 Task: For heading Arial Rounded MT Bold with Underline.  font size for heading26,  'Change the font style of data to'Browallia New.  and font size to 18,  Change the alignment of both headline & data to Align middle & Align Text left.  In the sheet  DashboardFinAuditbook
Action: Mouse moved to (81, 132)
Screenshot: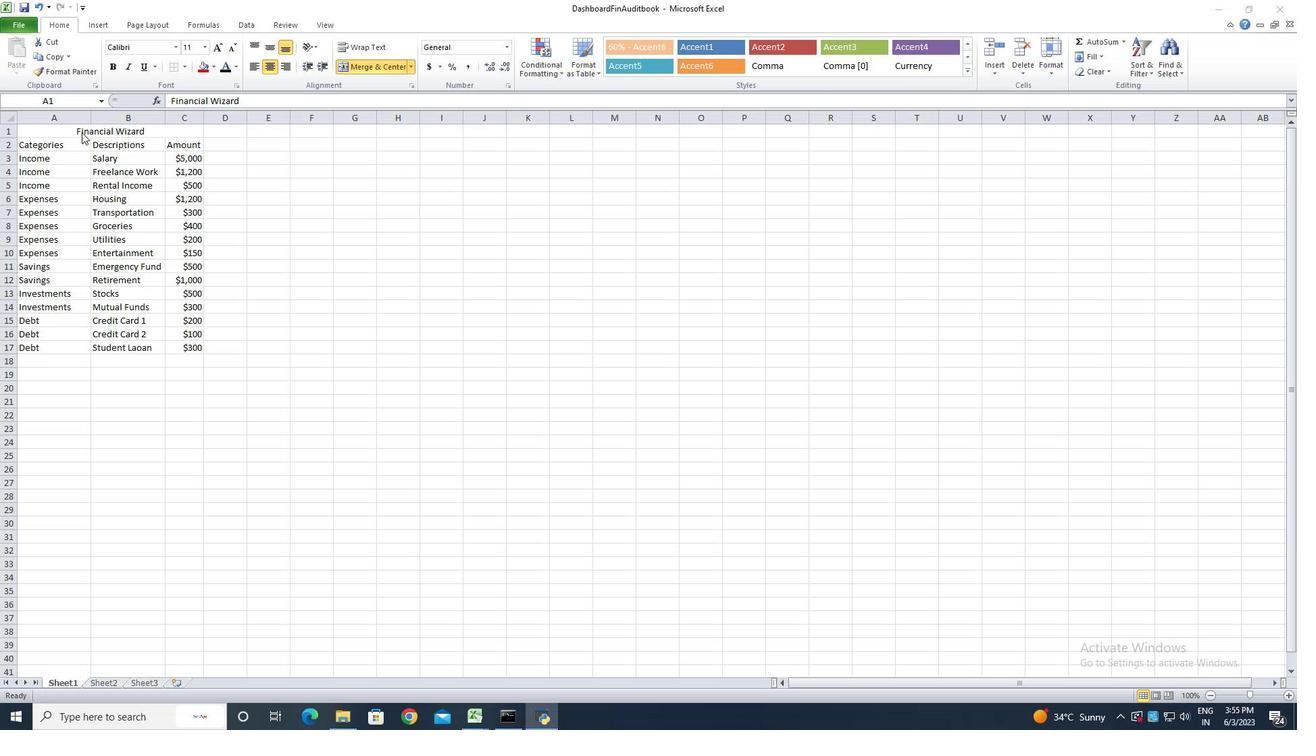 
Action: Mouse pressed left at (81, 132)
Screenshot: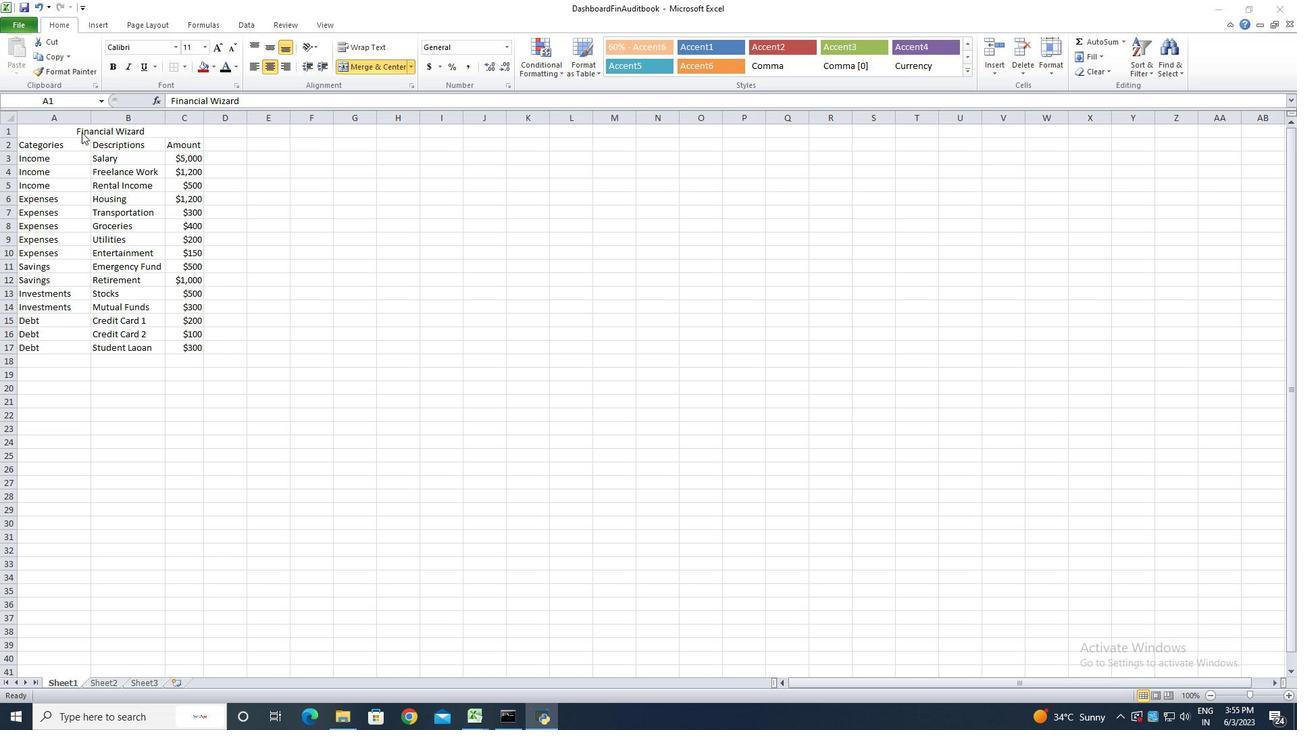 
Action: Mouse moved to (177, 47)
Screenshot: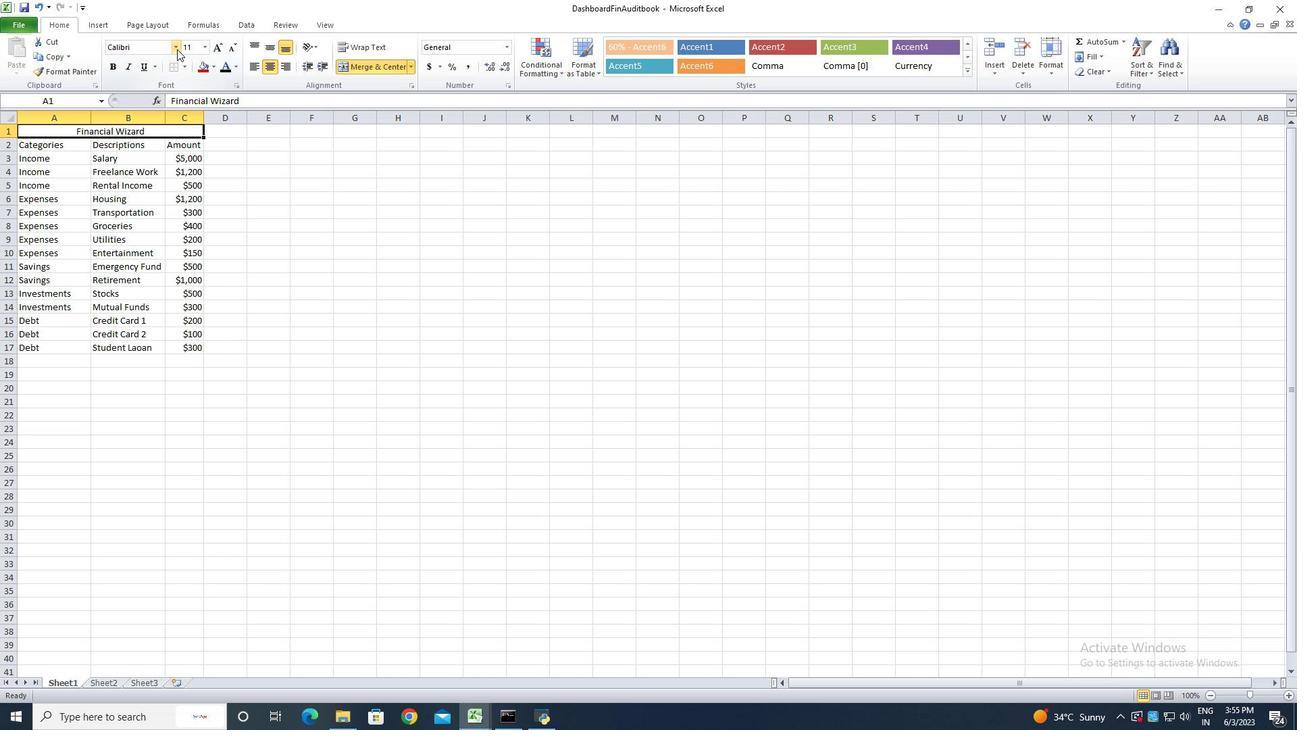 
Action: Mouse pressed left at (177, 47)
Screenshot: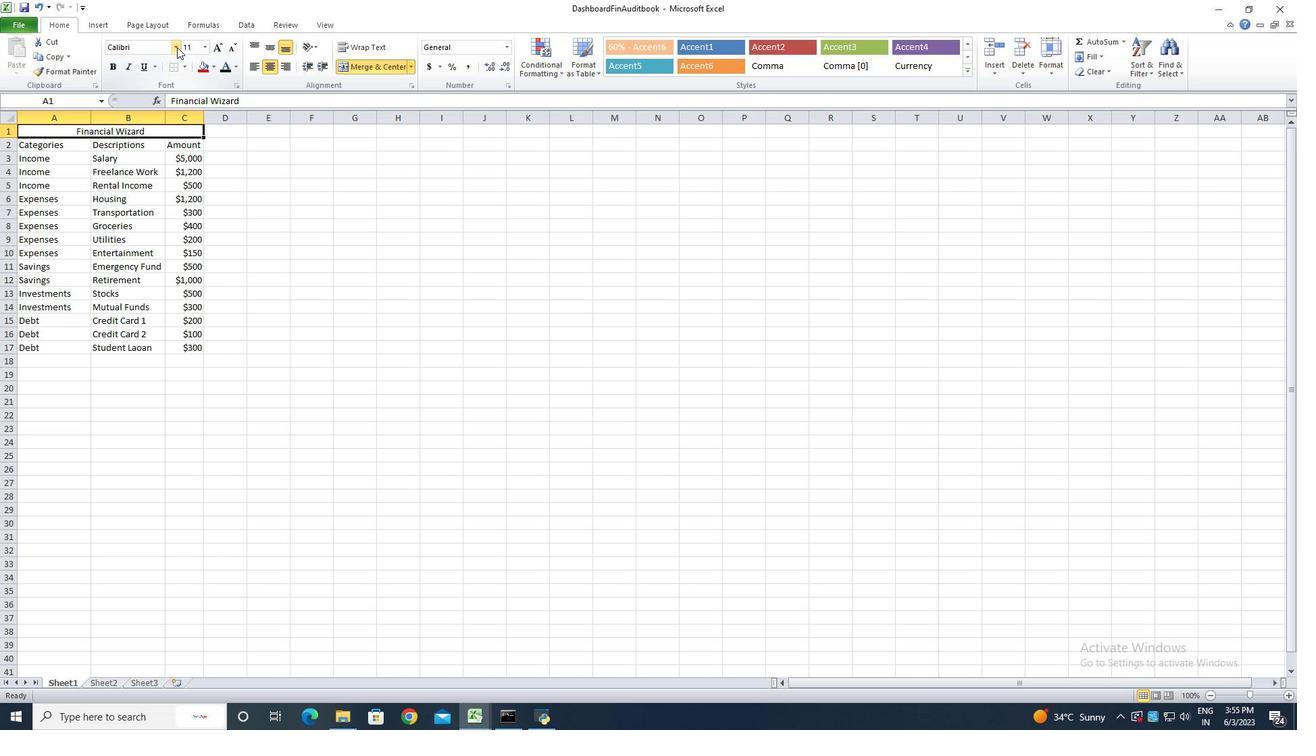 
Action: Mouse moved to (181, 203)
Screenshot: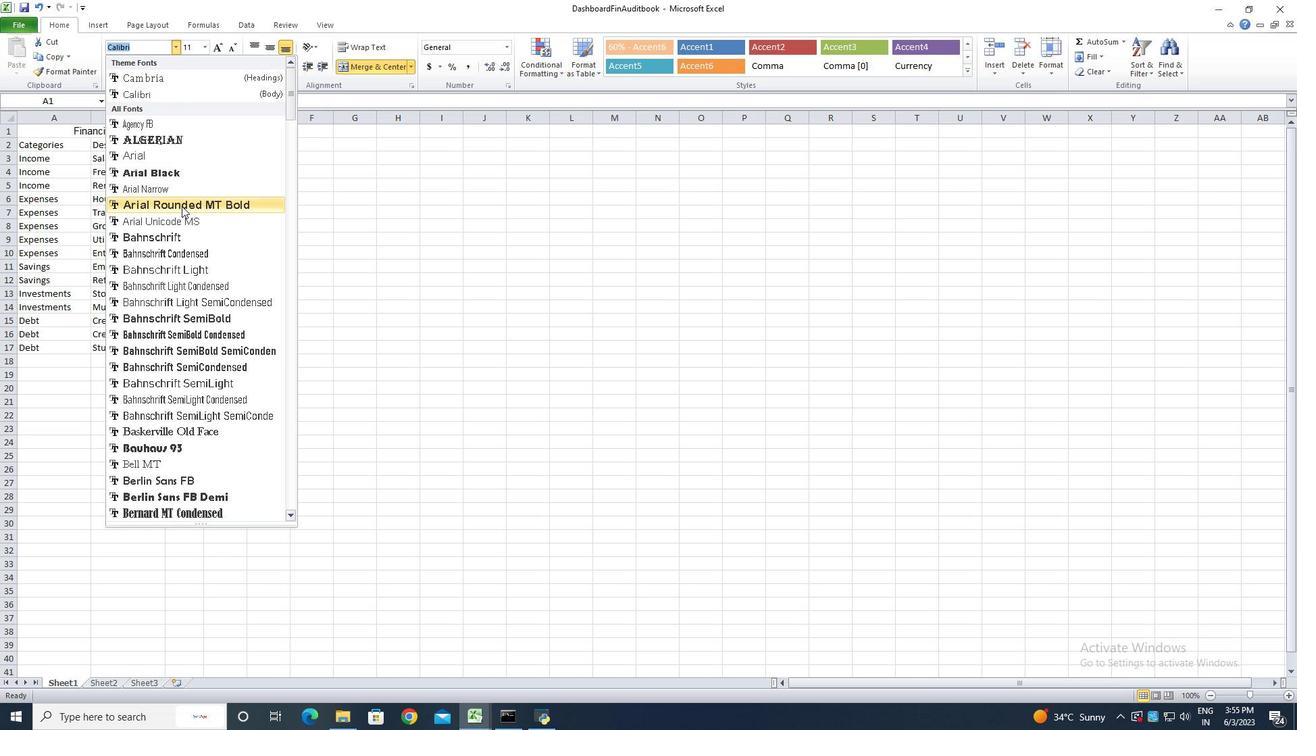 
Action: Mouse pressed left at (181, 203)
Screenshot: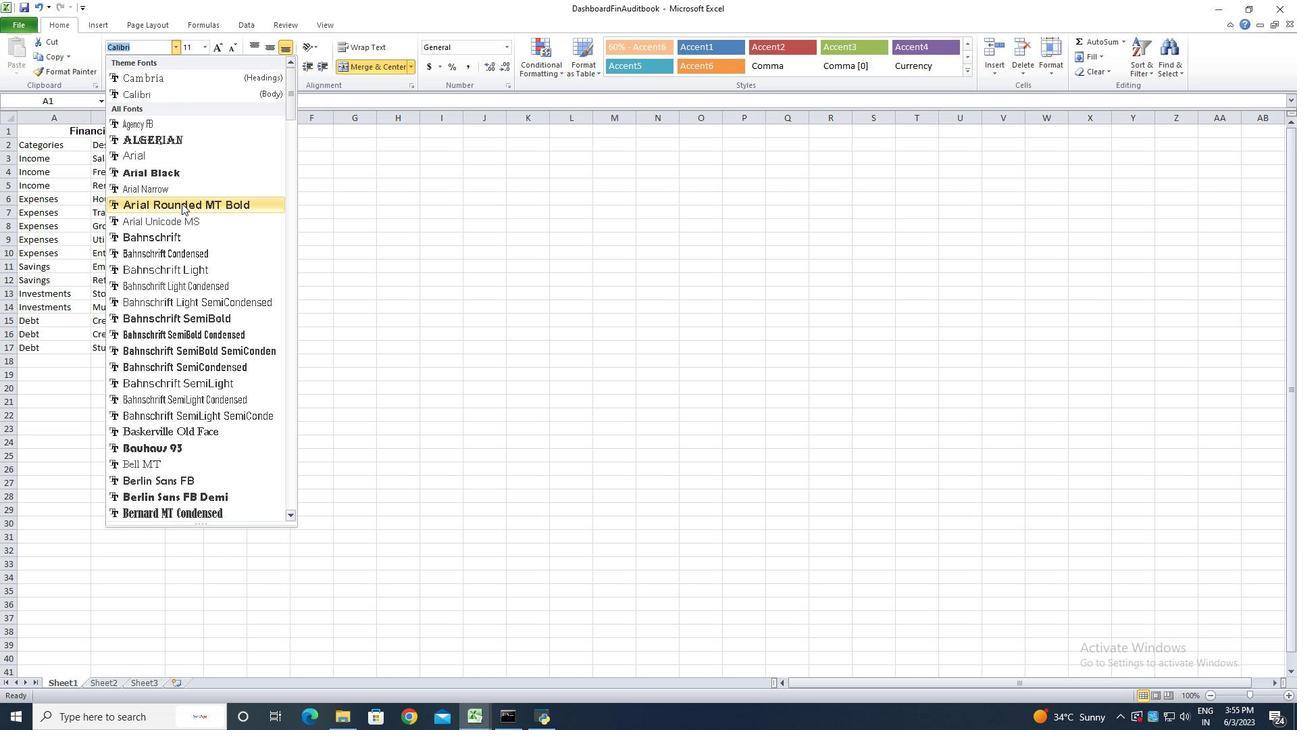 
Action: Mouse moved to (220, 45)
Screenshot: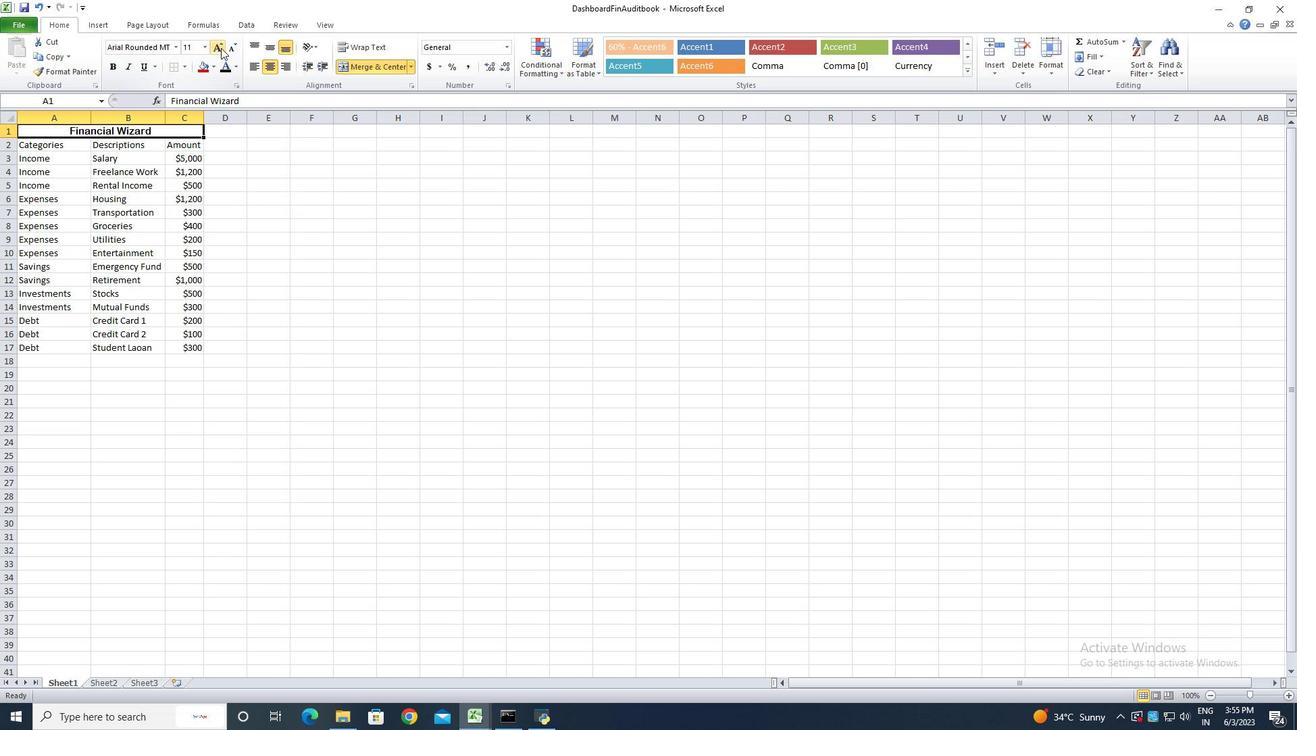
Action: Mouse pressed left at (220, 45)
Screenshot: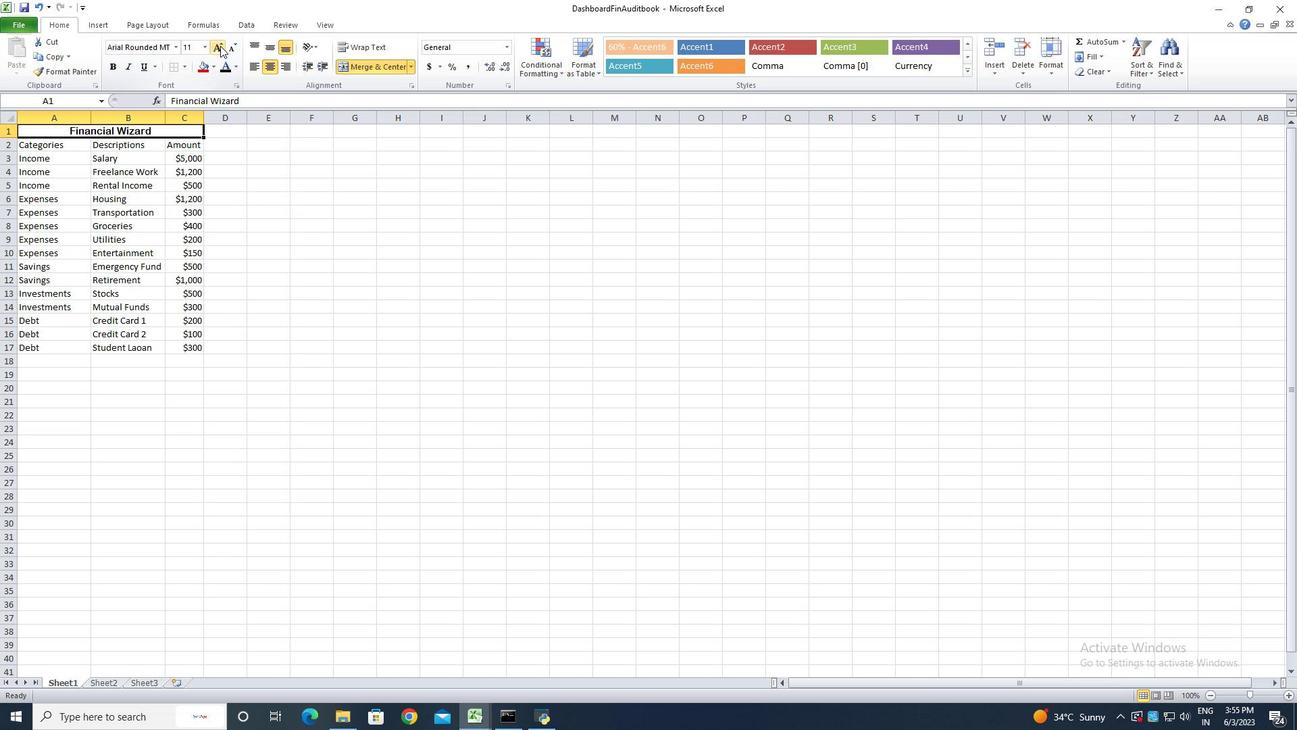 
Action: Mouse pressed left at (220, 45)
Screenshot: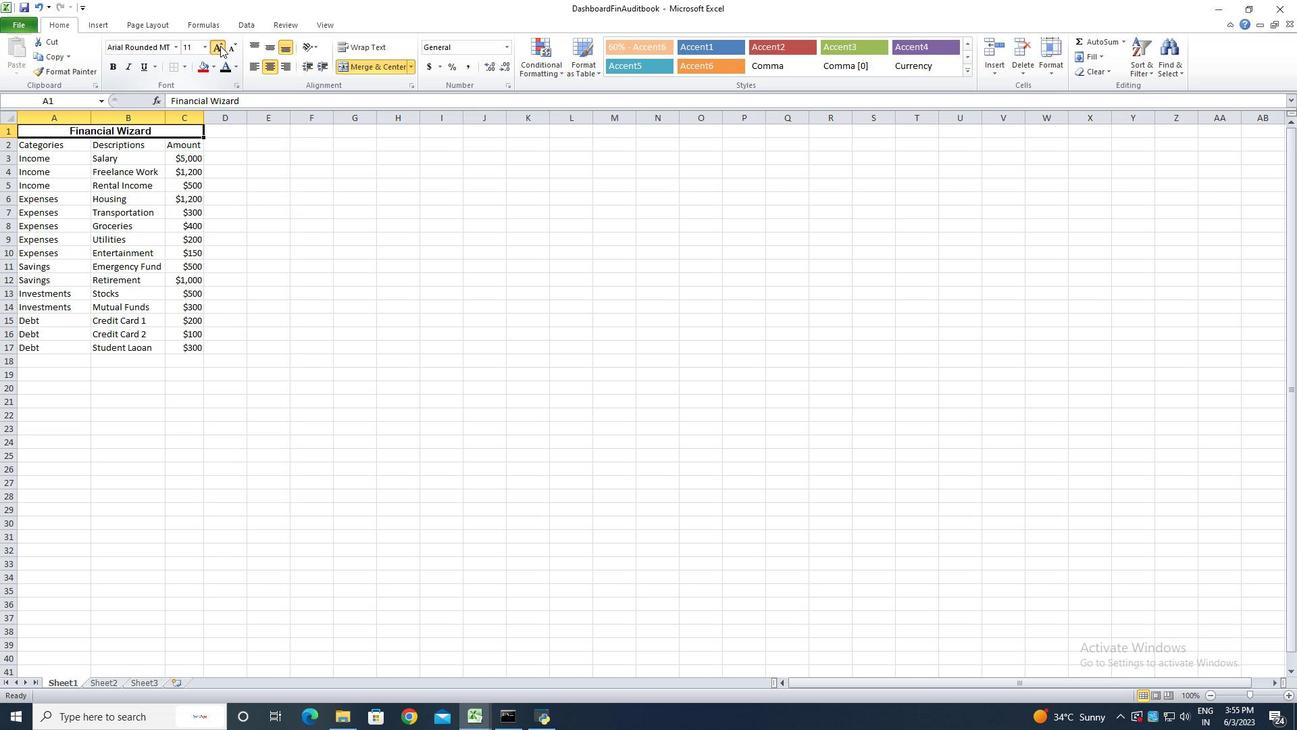 
Action: Mouse pressed left at (220, 45)
Screenshot: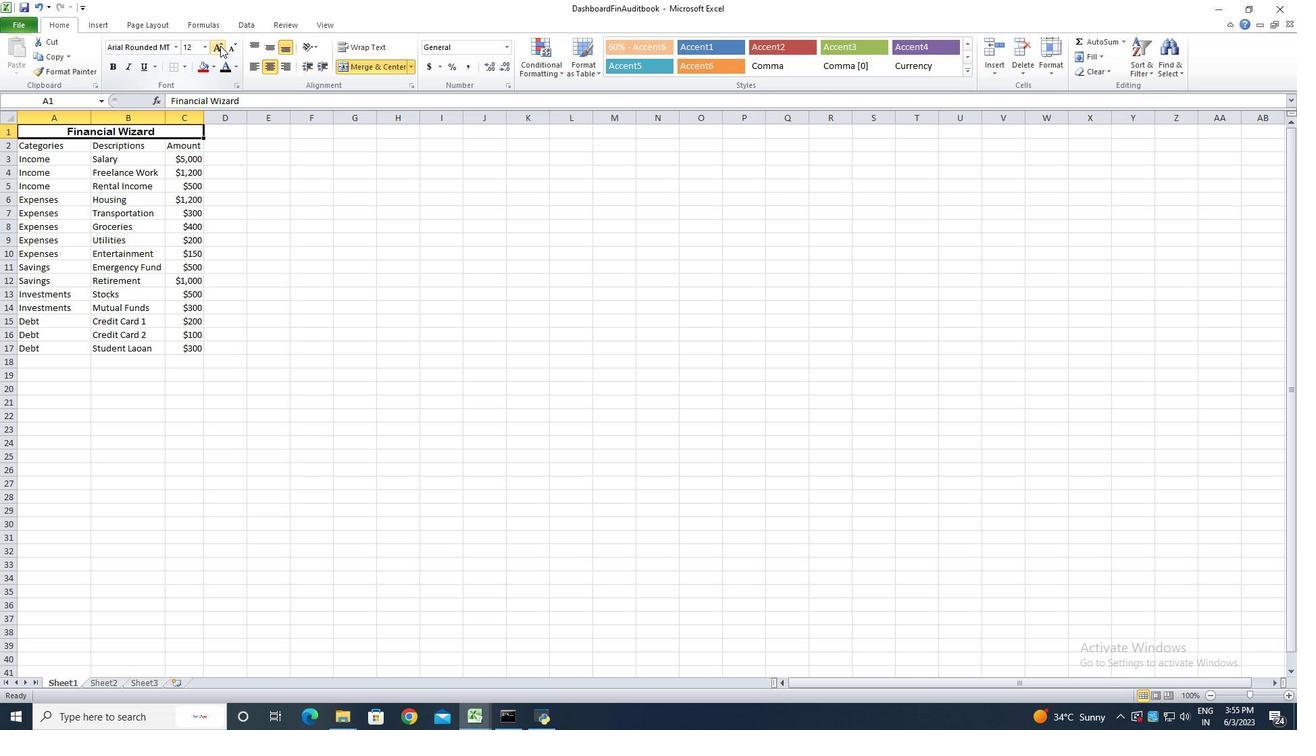 
Action: Mouse pressed left at (220, 45)
Screenshot: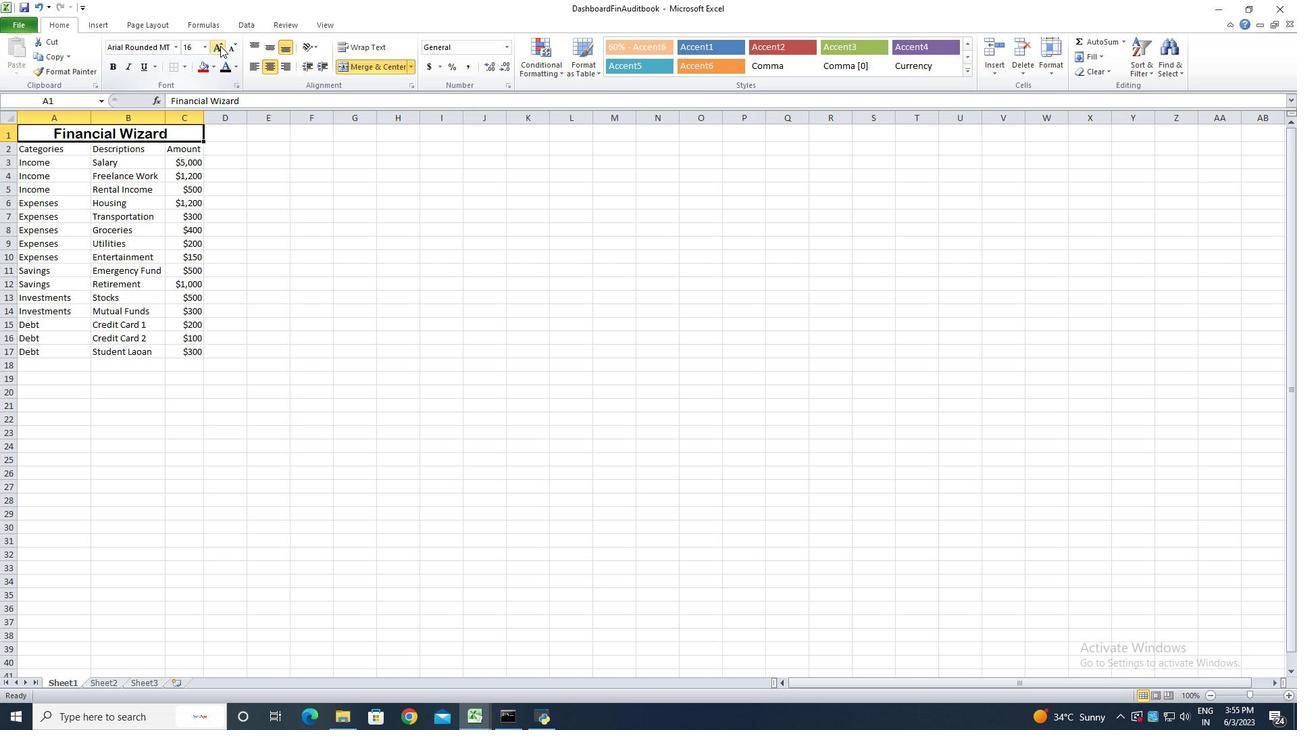 
Action: Mouse pressed left at (220, 45)
Screenshot: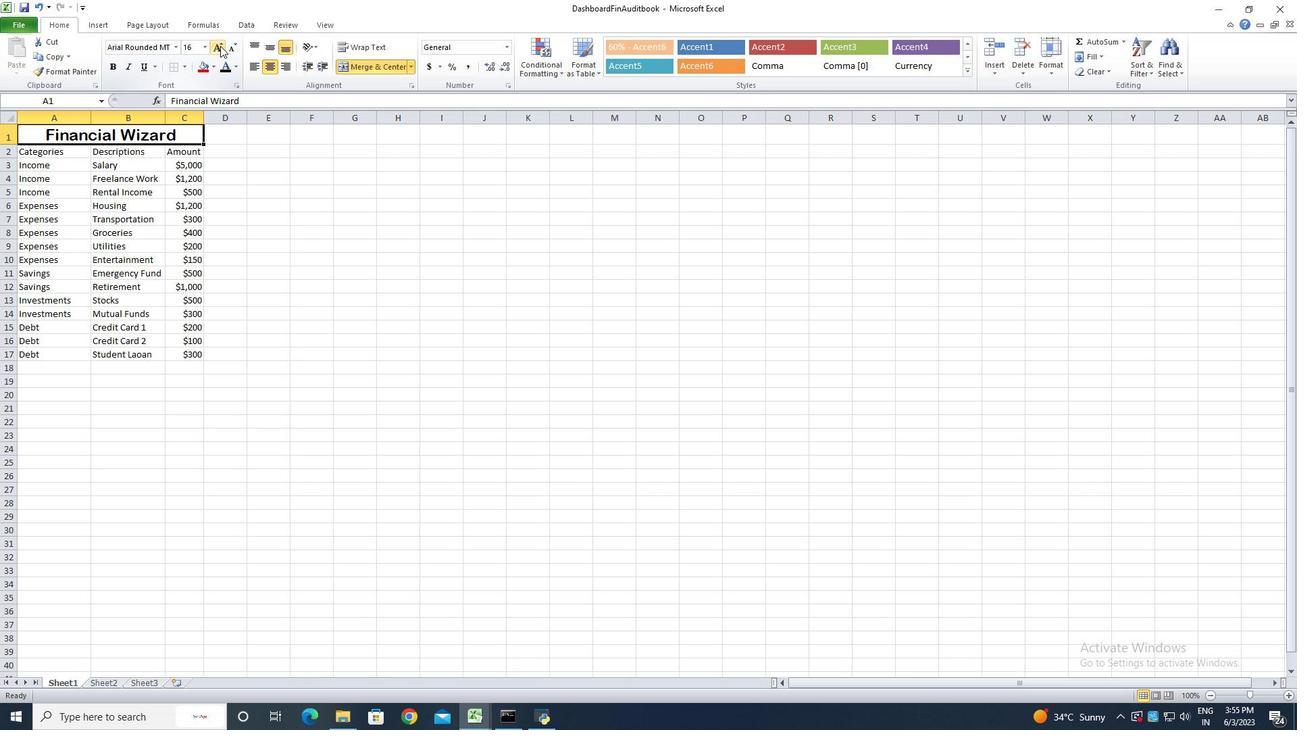 
Action: Mouse pressed left at (220, 45)
Screenshot: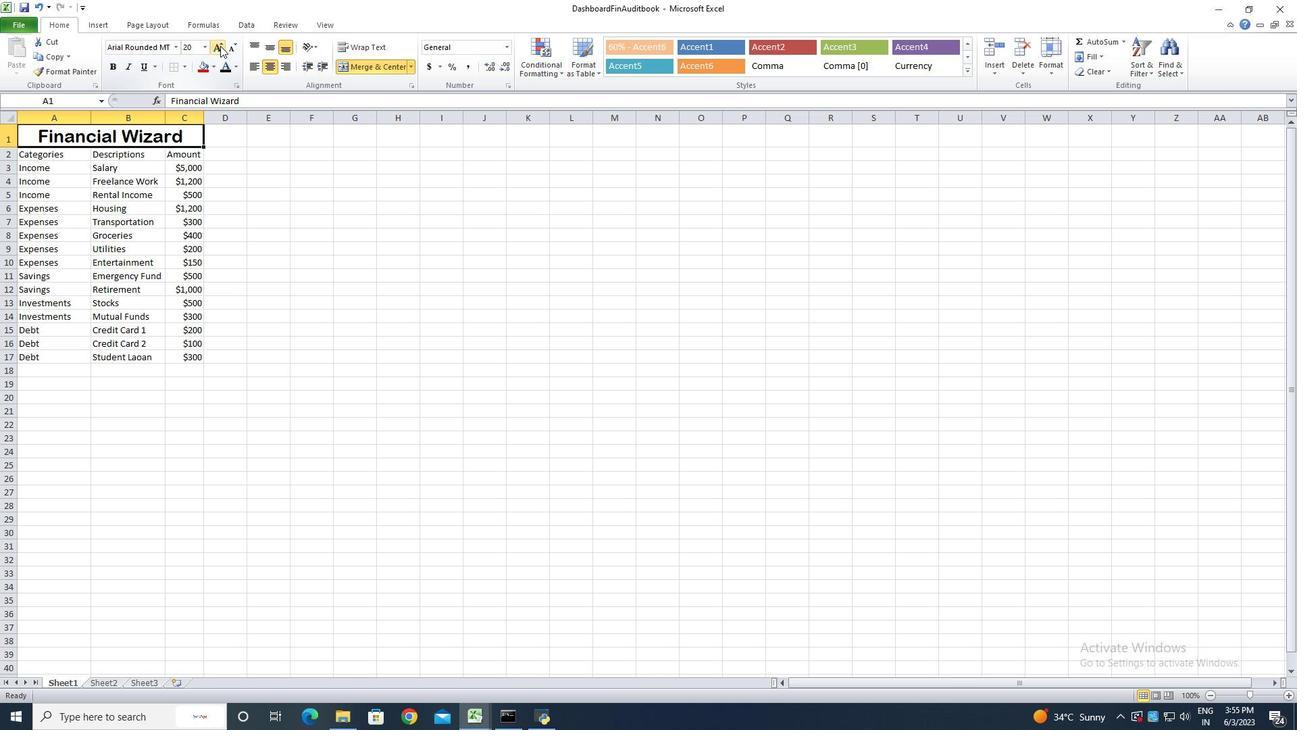 
Action: Mouse pressed left at (220, 45)
Screenshot: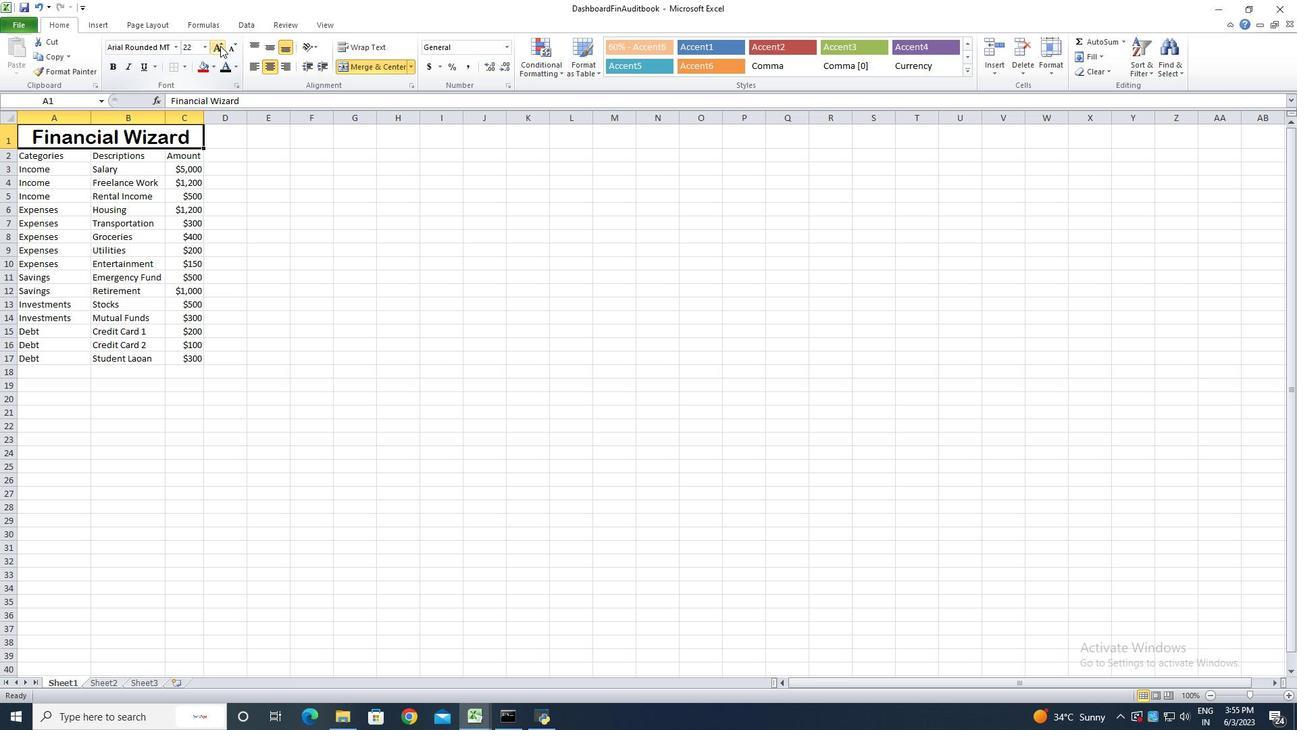 
Action: Mouse pressed left at (220, 45)
Screenshot: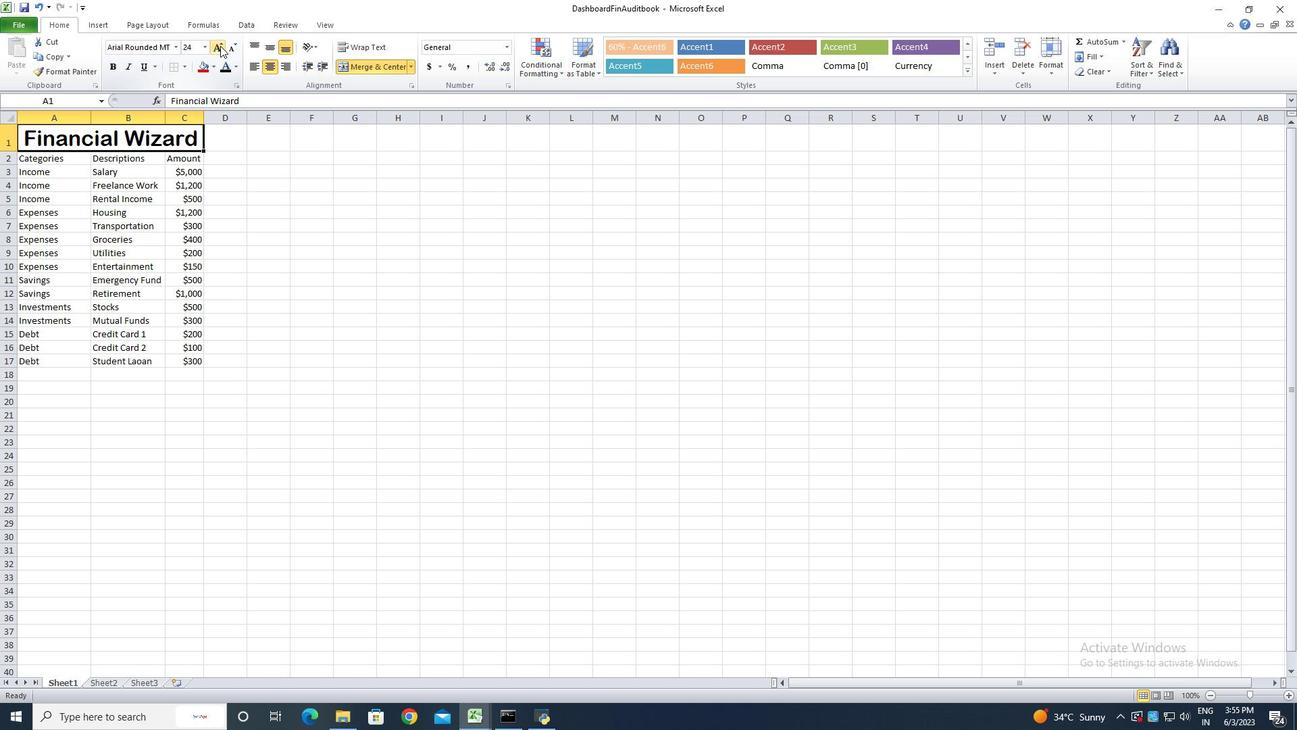 
Action: Mouse moved to (42, 160)
Screenshot: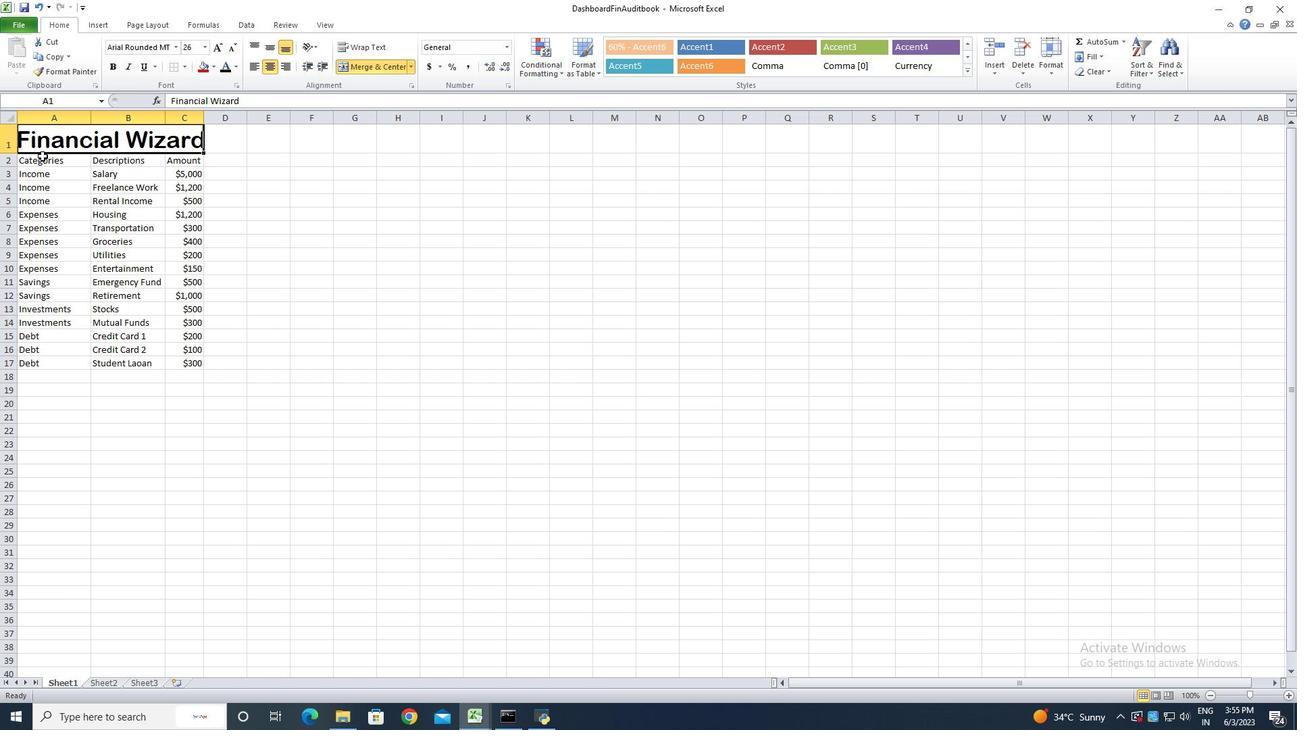 
Action: Mouse pressed left at (42, 160)
Screenshot: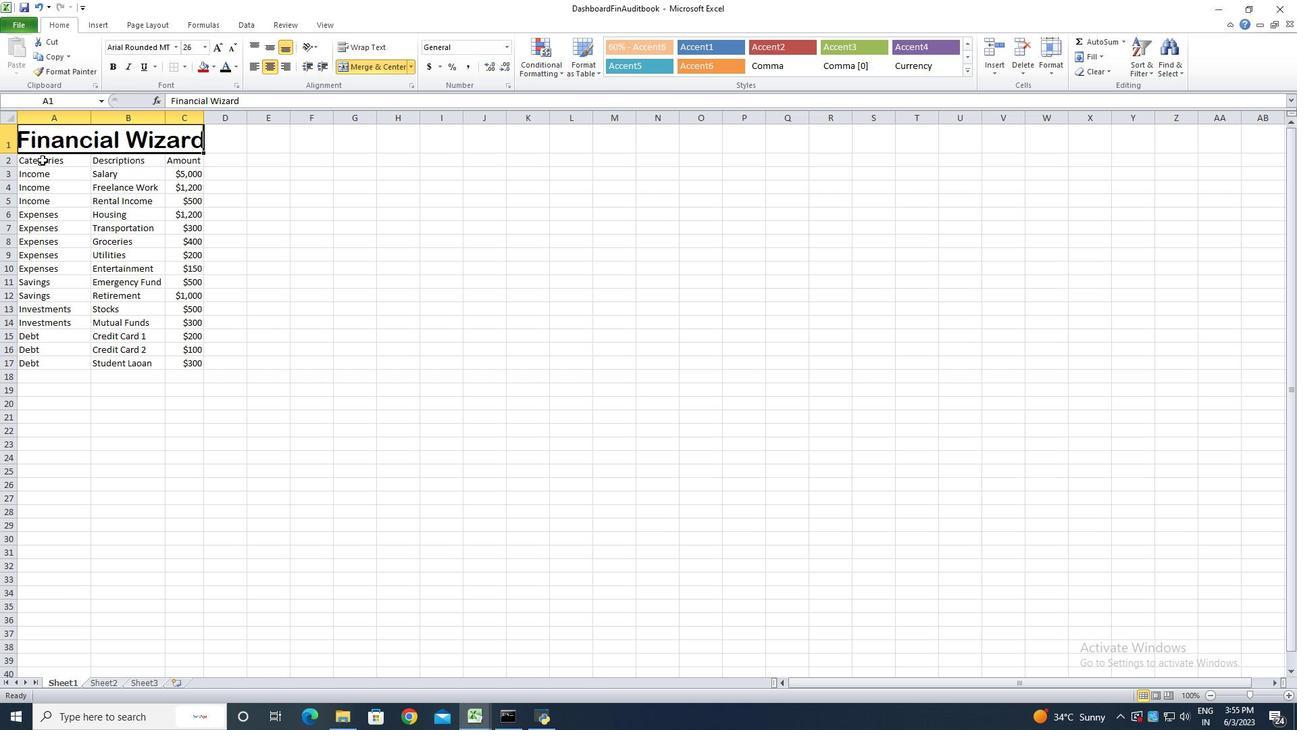 
Action: Mouse moved to (176, 47)
Screenshot: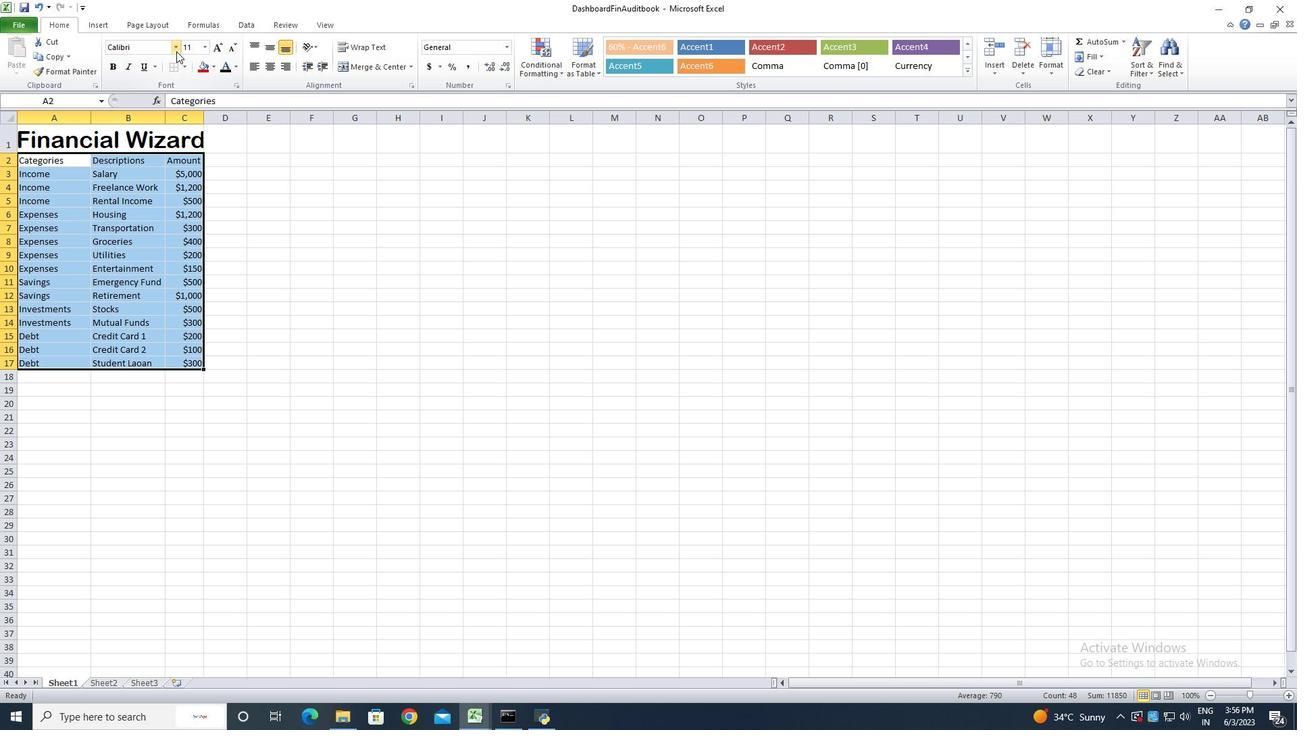 
Action: Mouse pressed left at (176, 47)
Screenshot: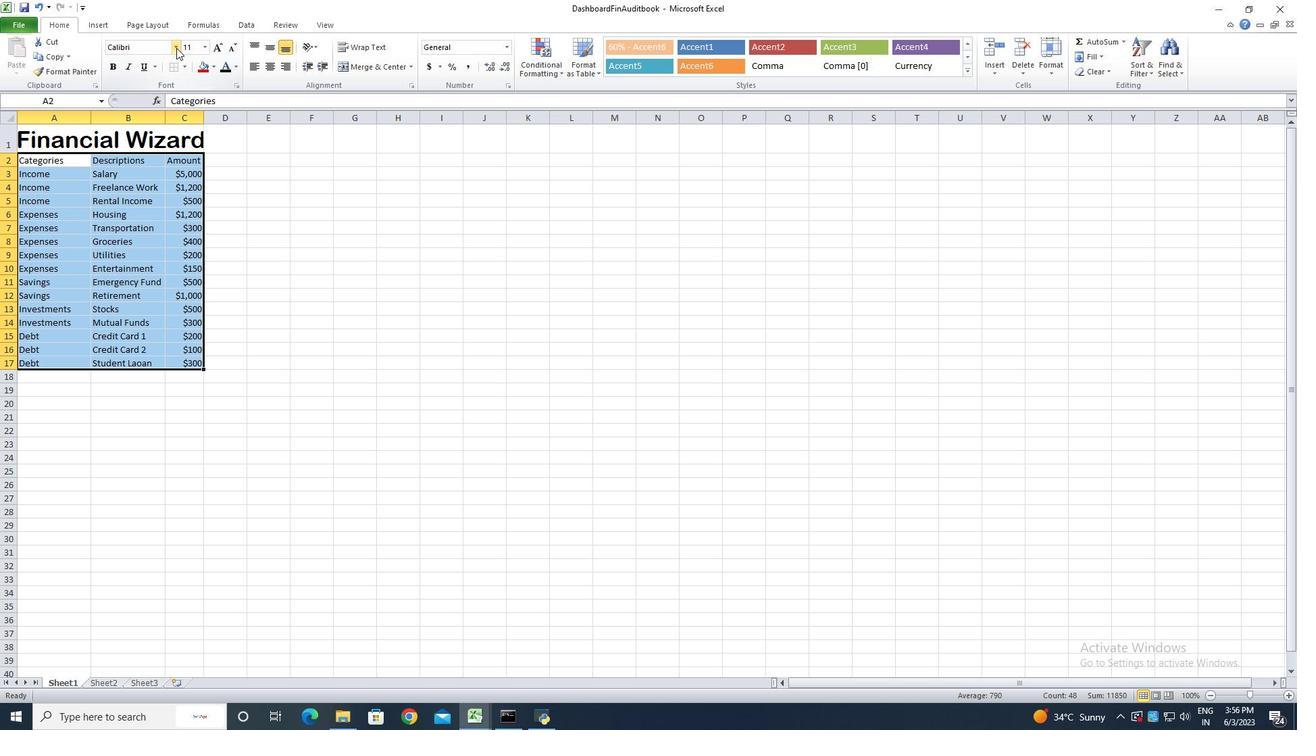 
Action: Key pressed <Key.shift>Browallia<Key.space><Key.shift>New<Key.enter>
Screenshot: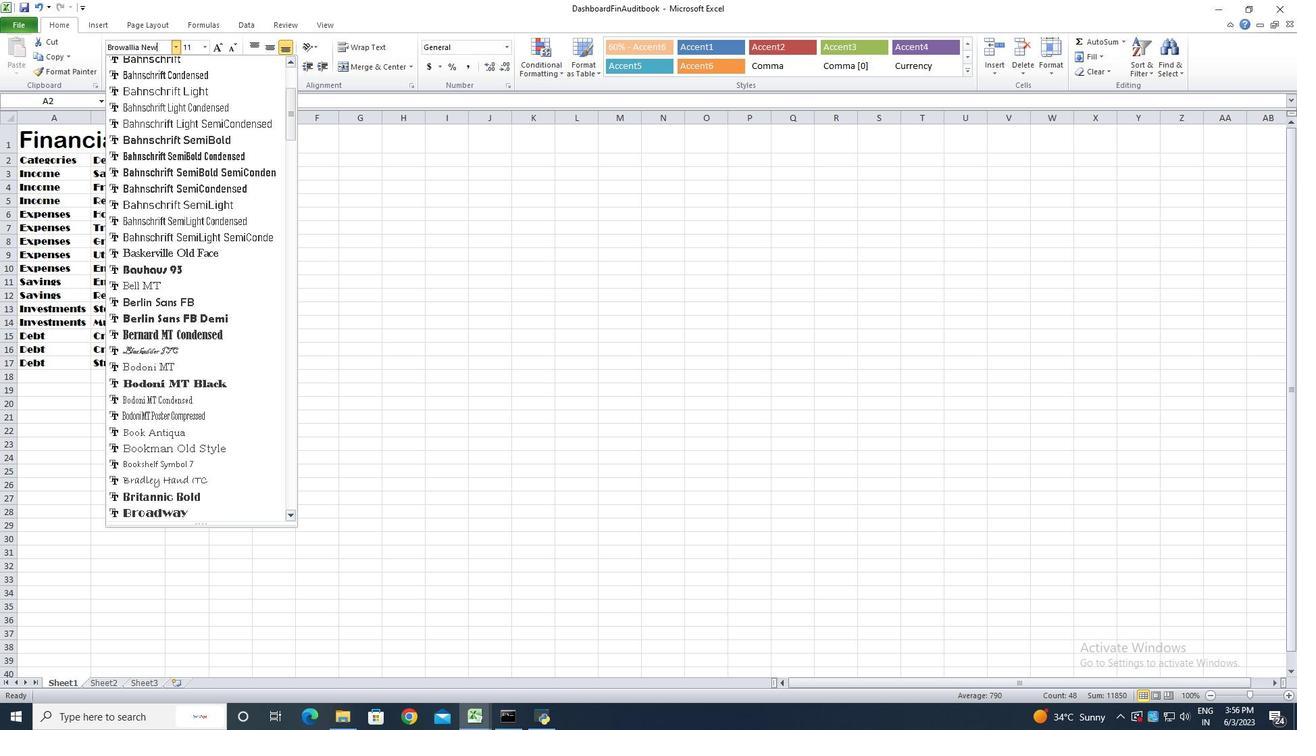 
Action: Mouse moved to (222, 47)
Screenshot: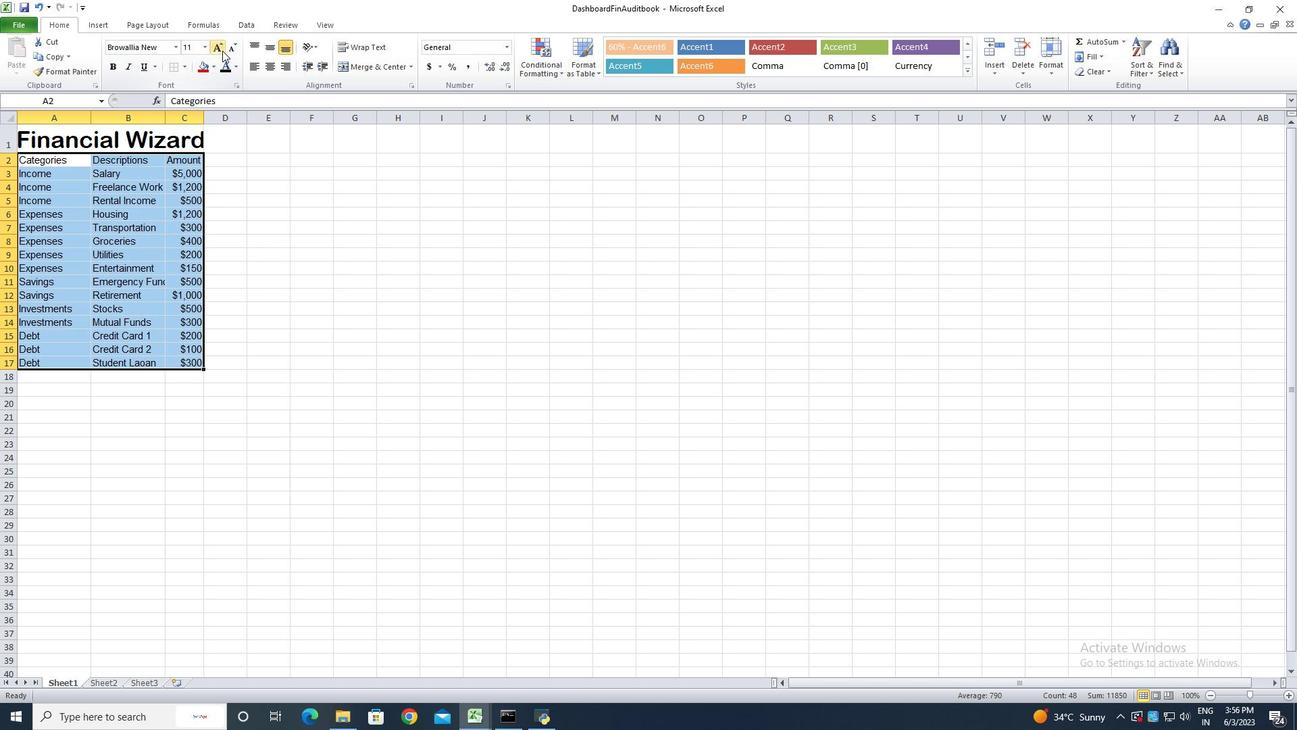 
Action: Mouse pressed left at (222, 47)
Screenshot: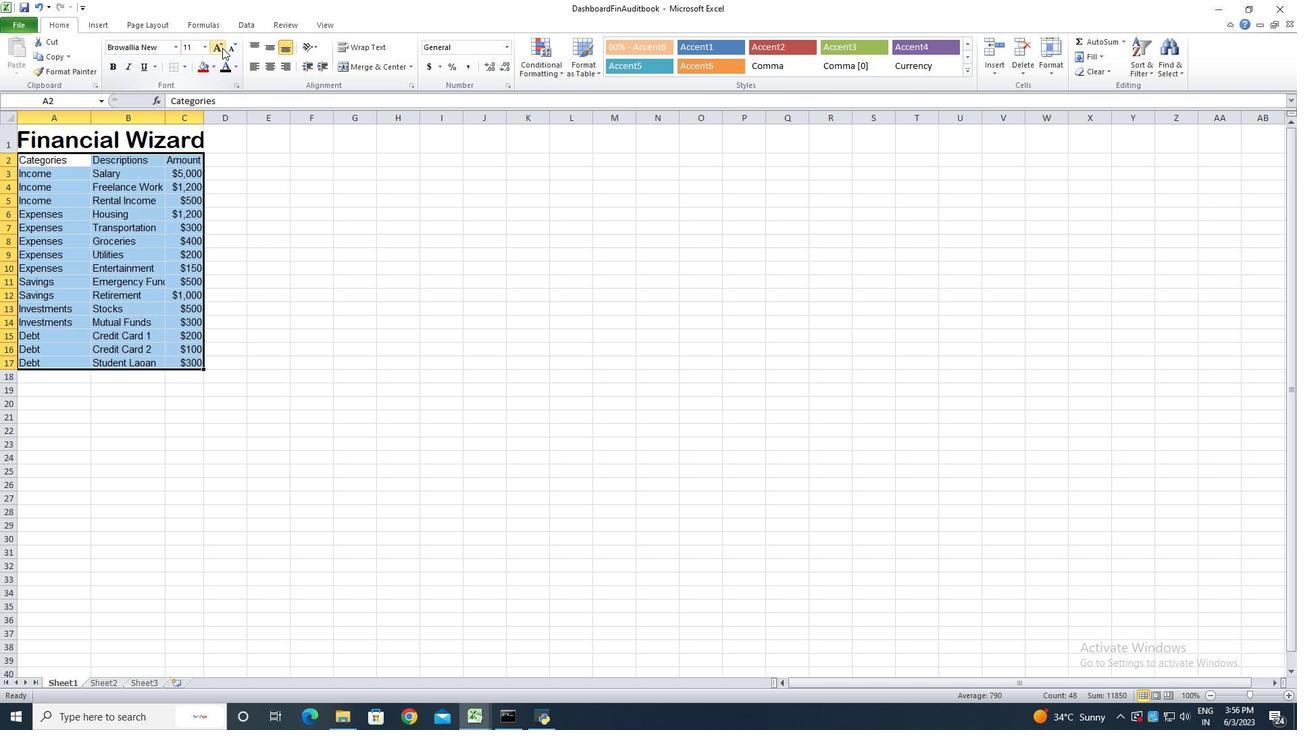 
Action: Mouse pressed left at (222, 47)
Screenshot: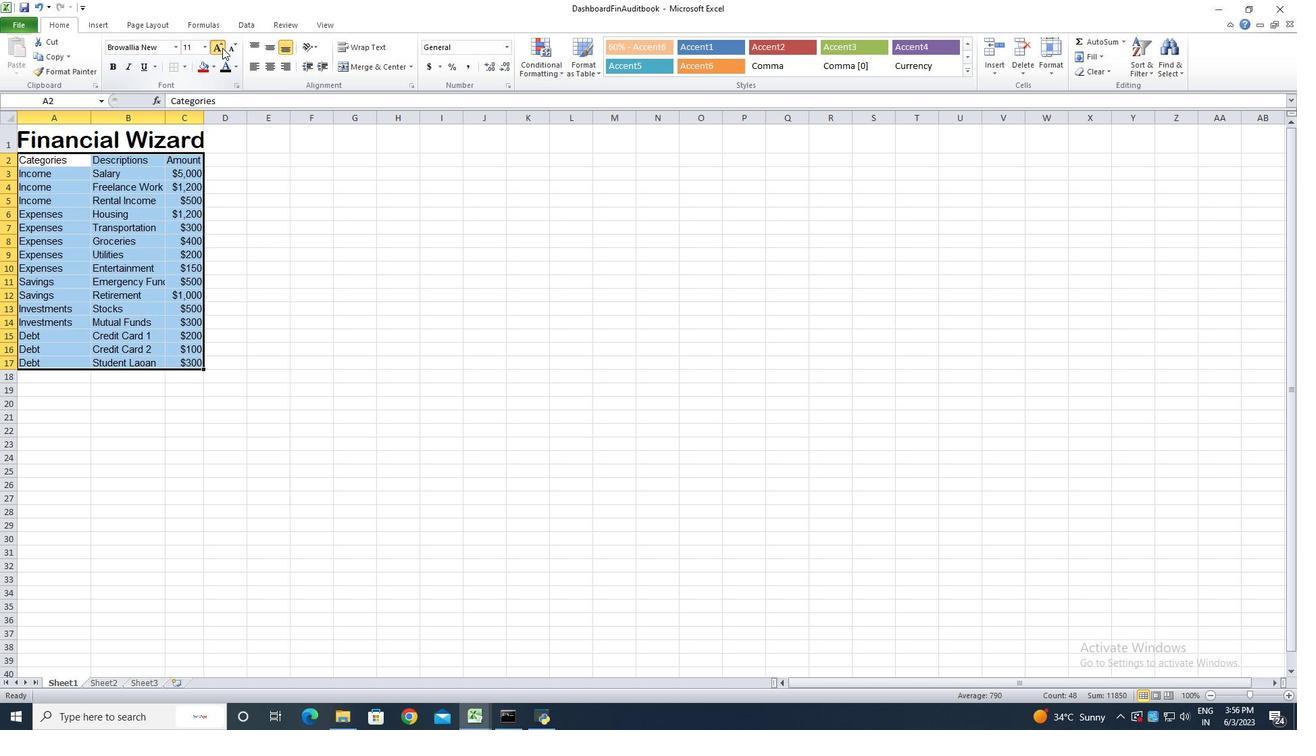 
Action: Mouse pressed left at (222, 47)
Screenshot: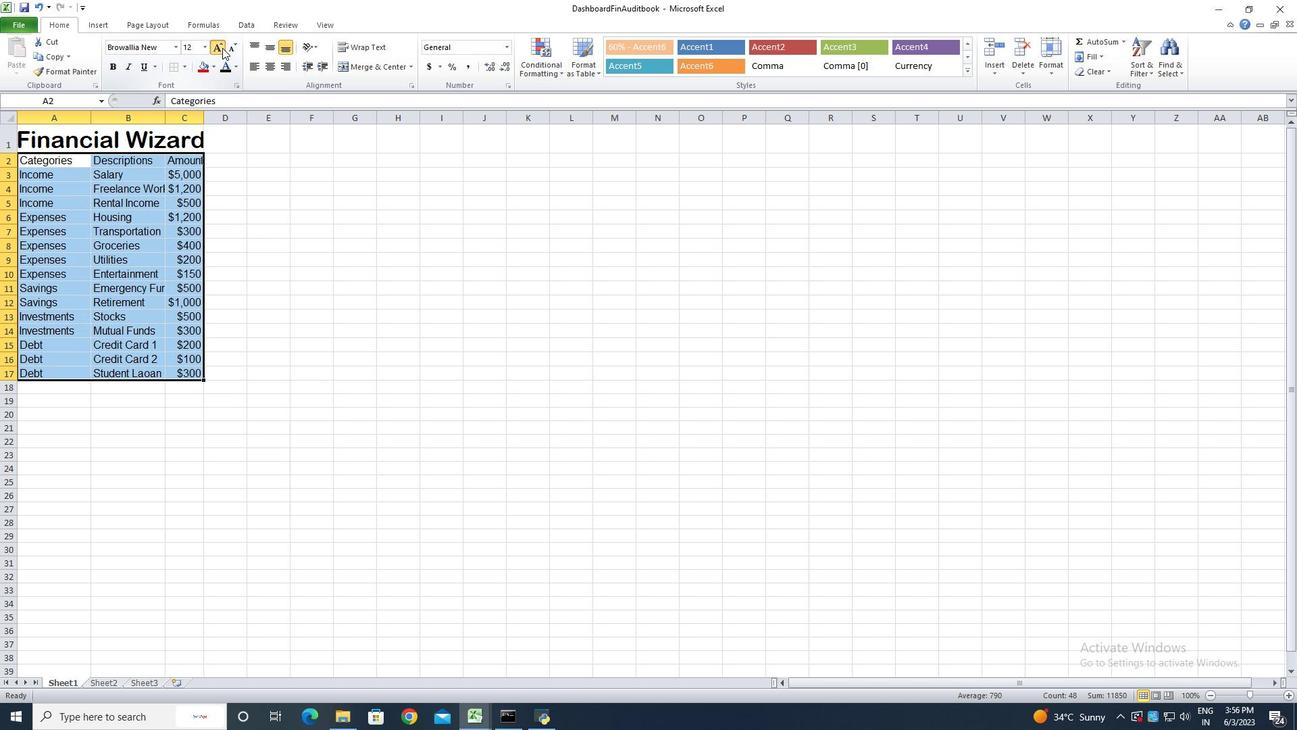 
Action: Mouse pressed left at (222, 47)
Screenshot: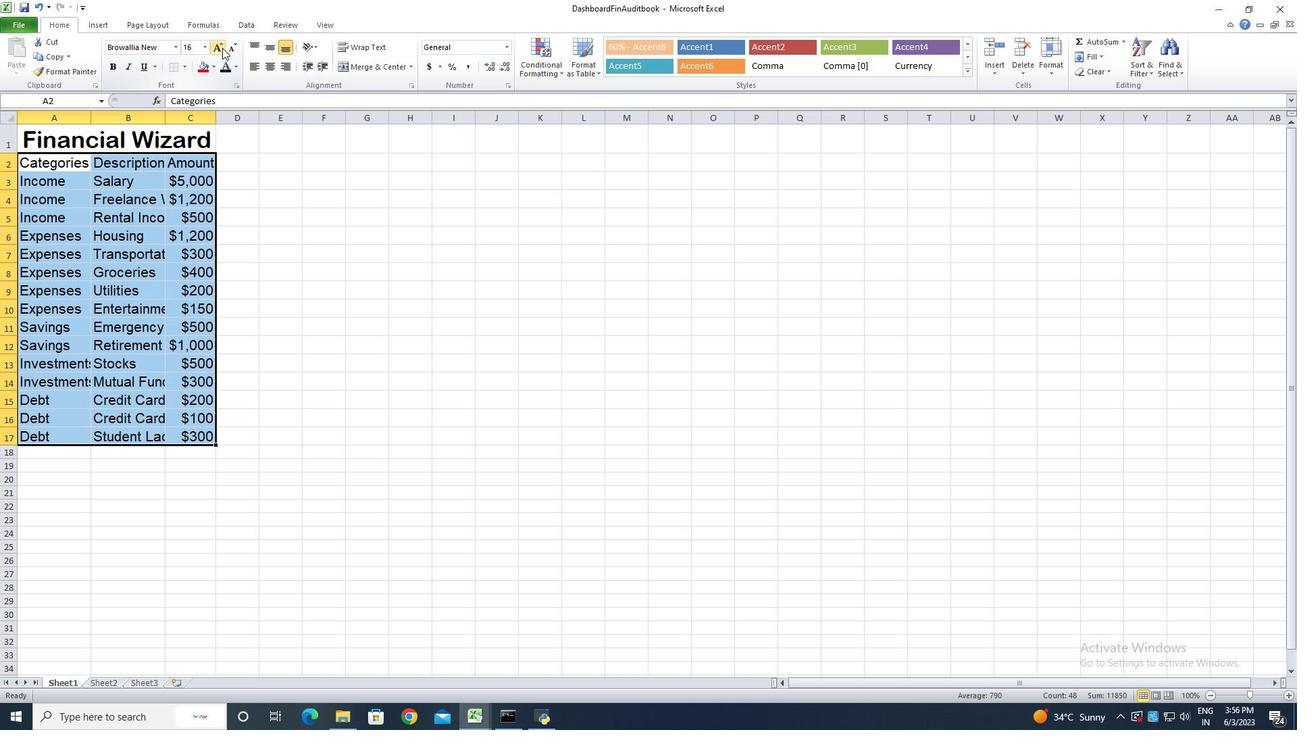 
Action: Mouse moved to (242, 492)
Screenshot: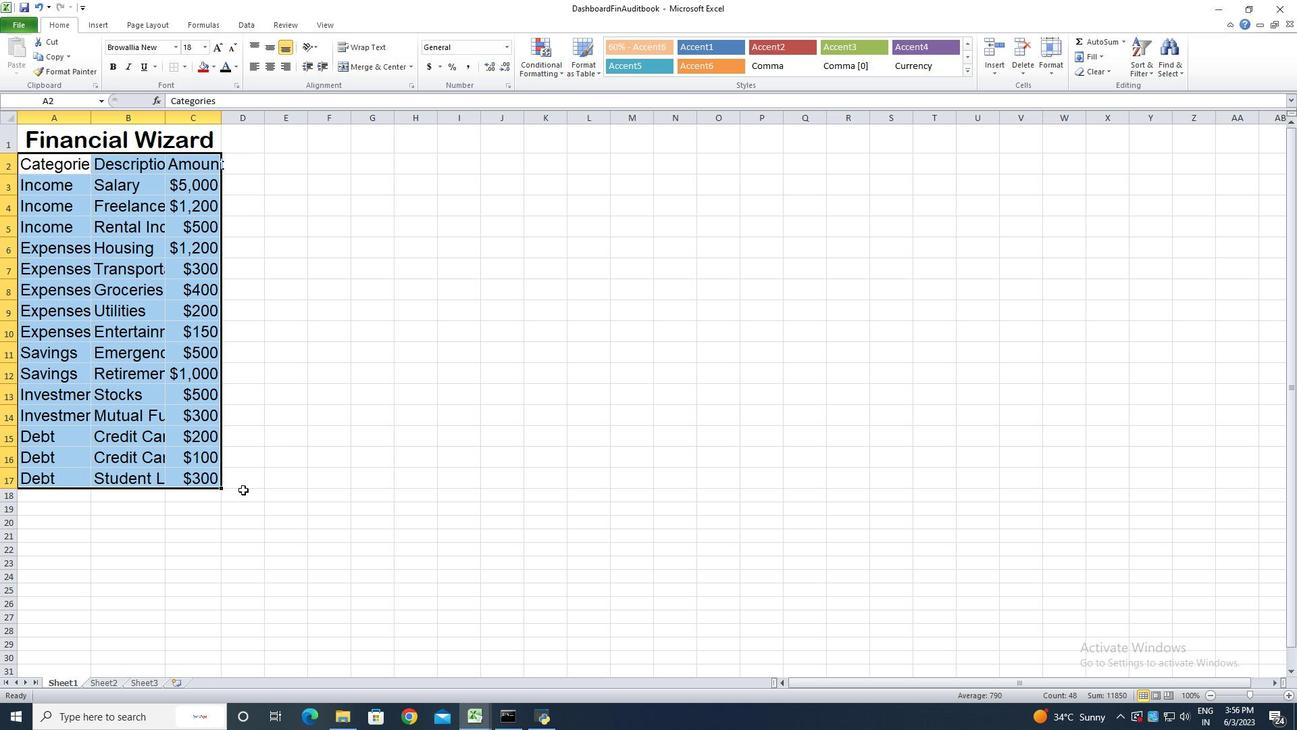 
Action: Mouse pressed left at (242, 492)
Screenshot: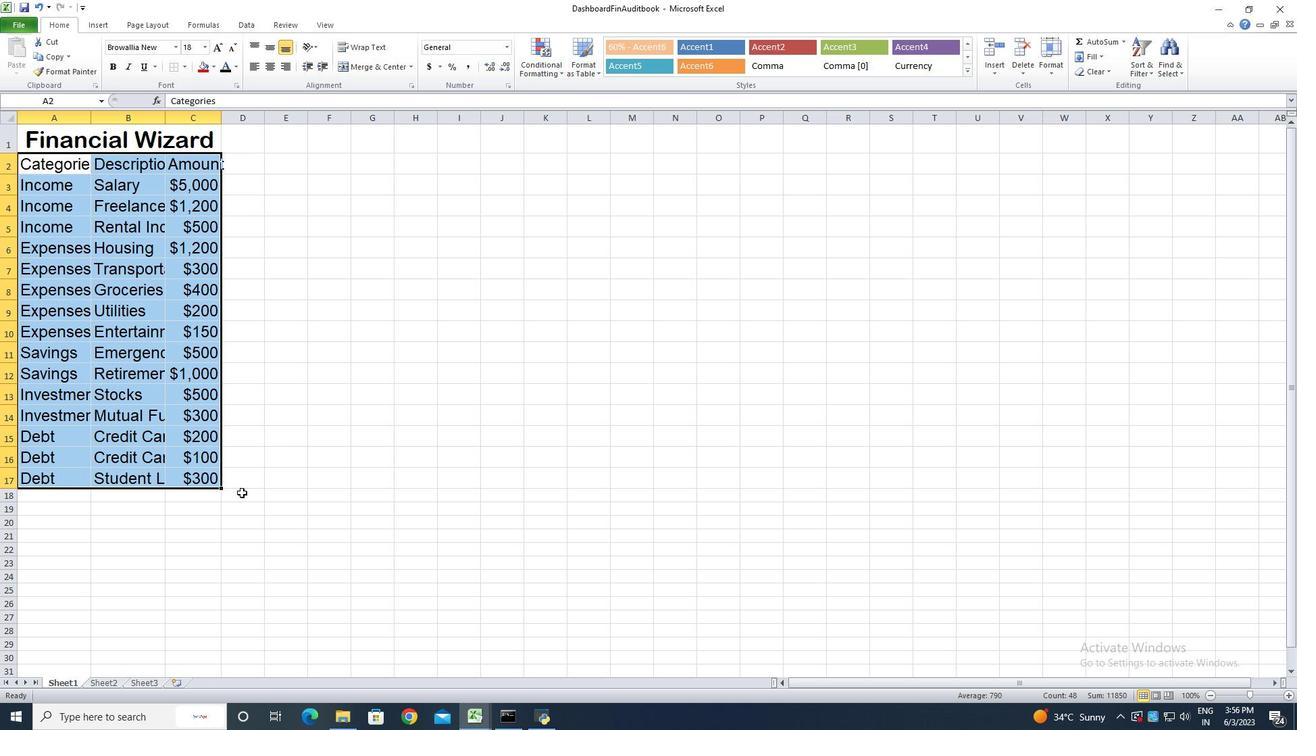 
Action: Mouse moved to (90, 118)
Screenshot: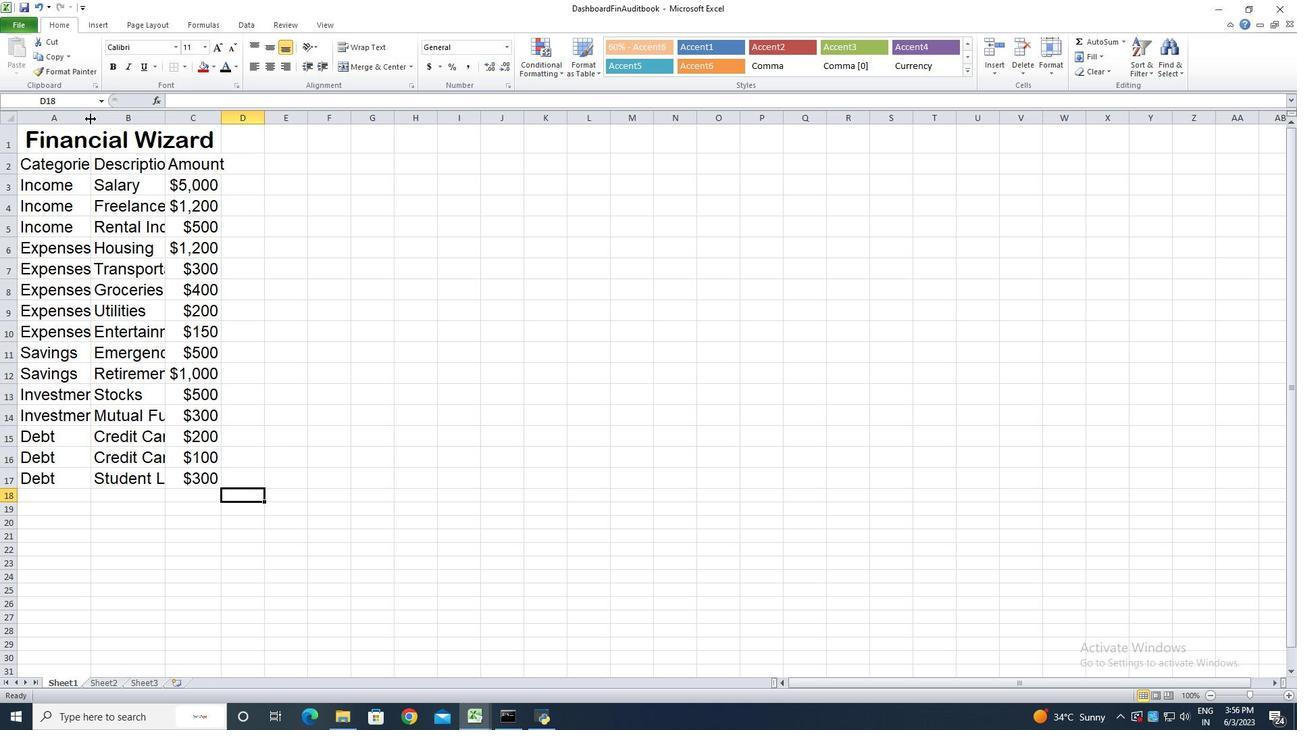 
Action: Mouse pressed left at (90, 118)
Screenshot: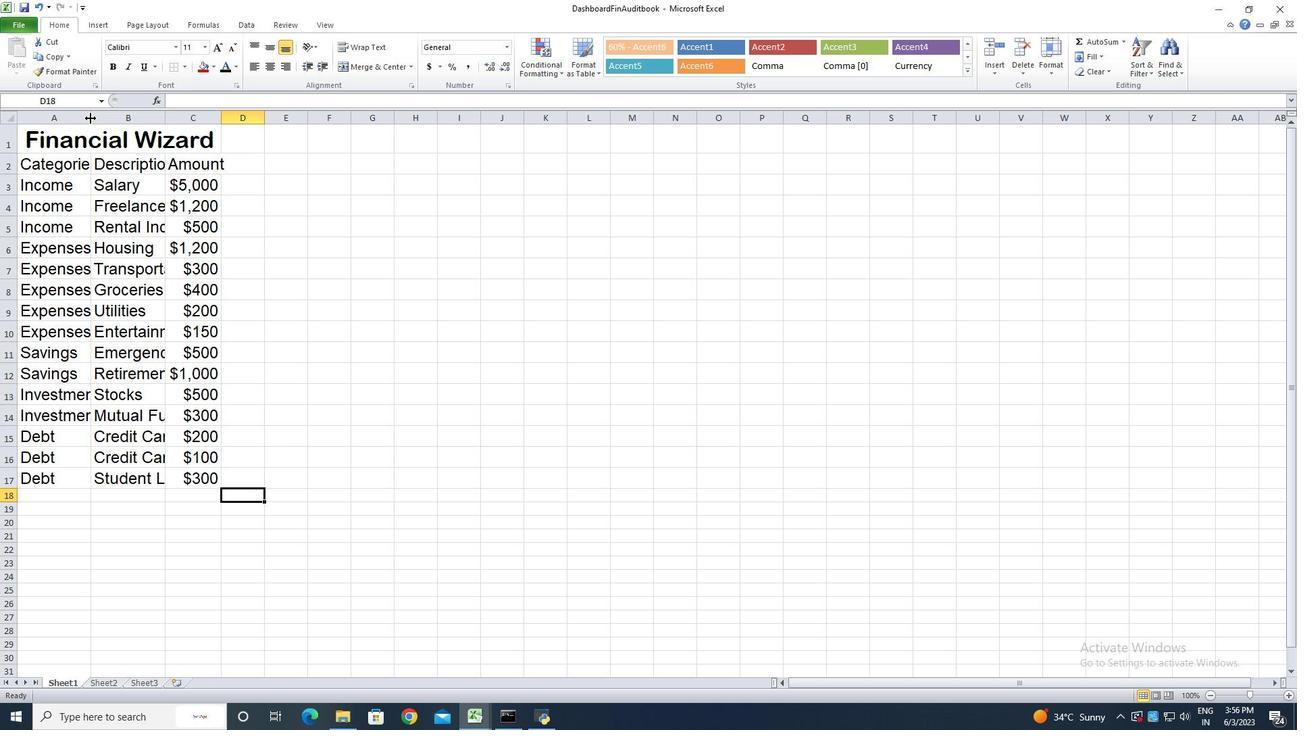 
Action: Mouse pressed left at (90, 118)
Screenshot: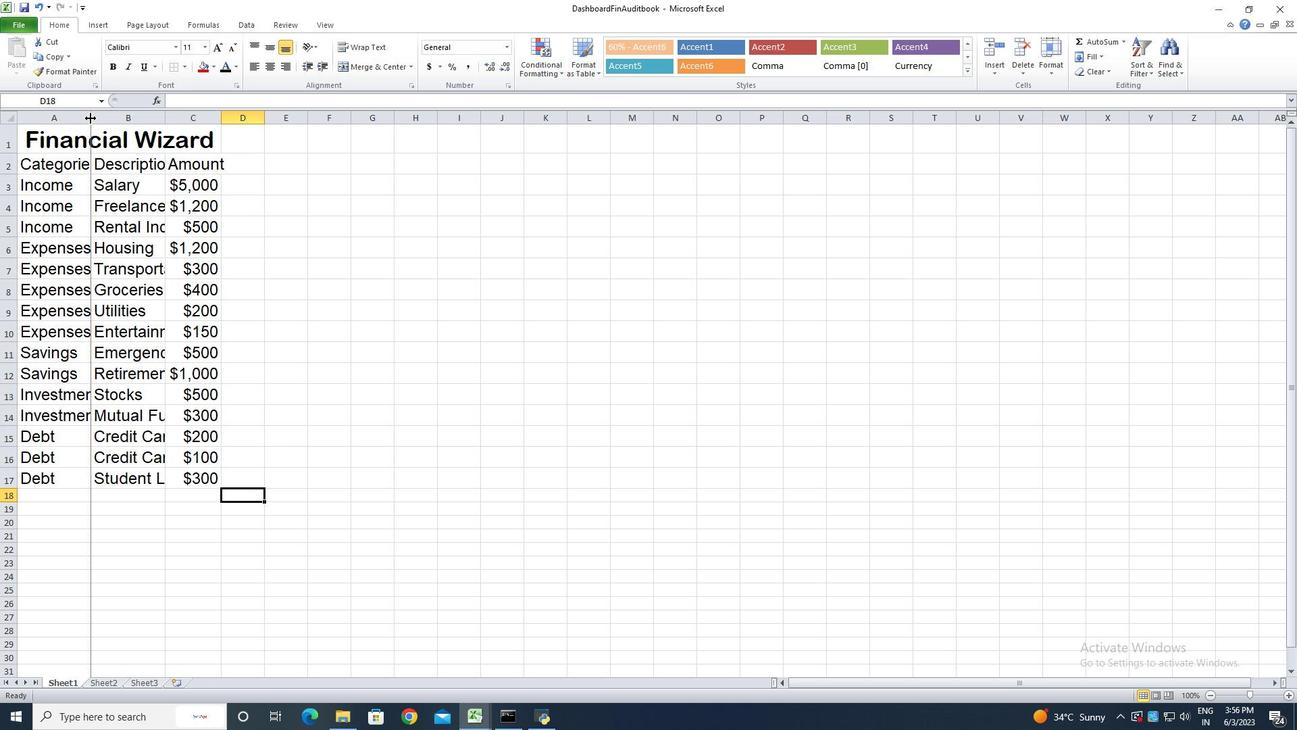 
Action: Mouse moved to (189, 118)
Screenshot: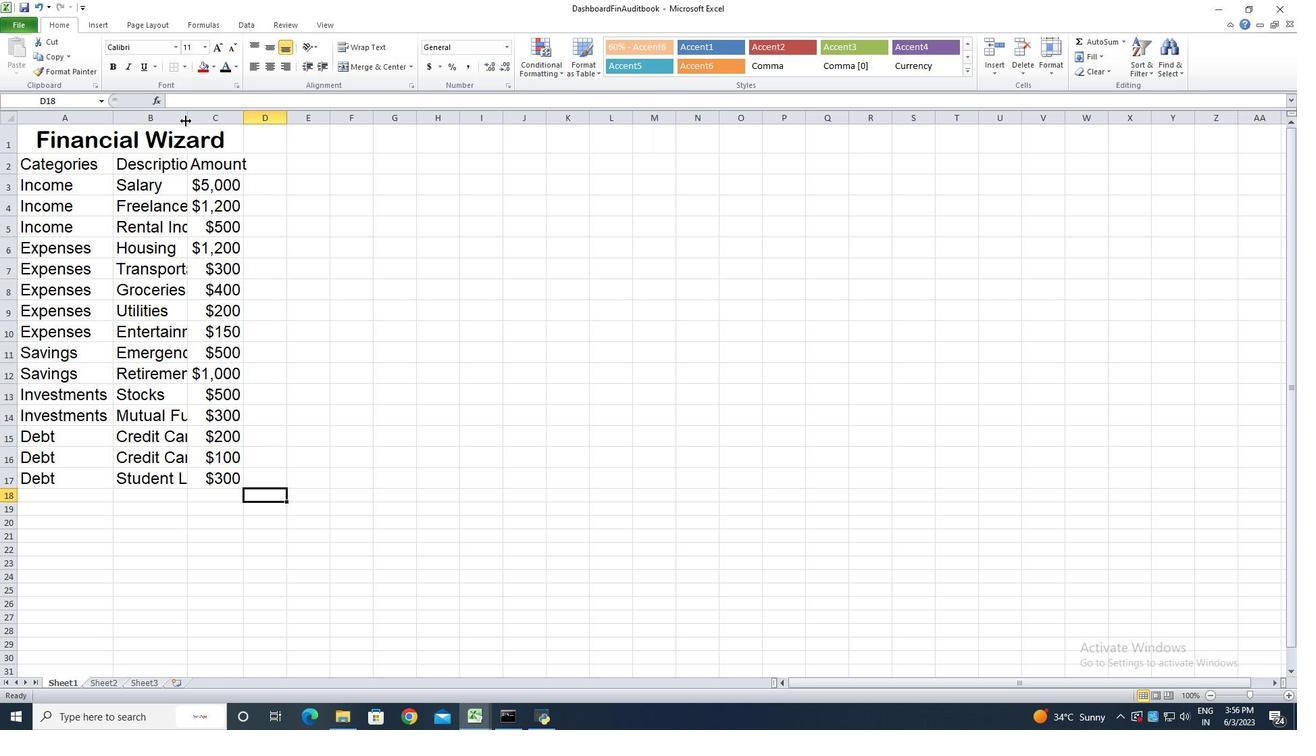 
Action: Mouse pressed left at (189, 118)
Screenshot: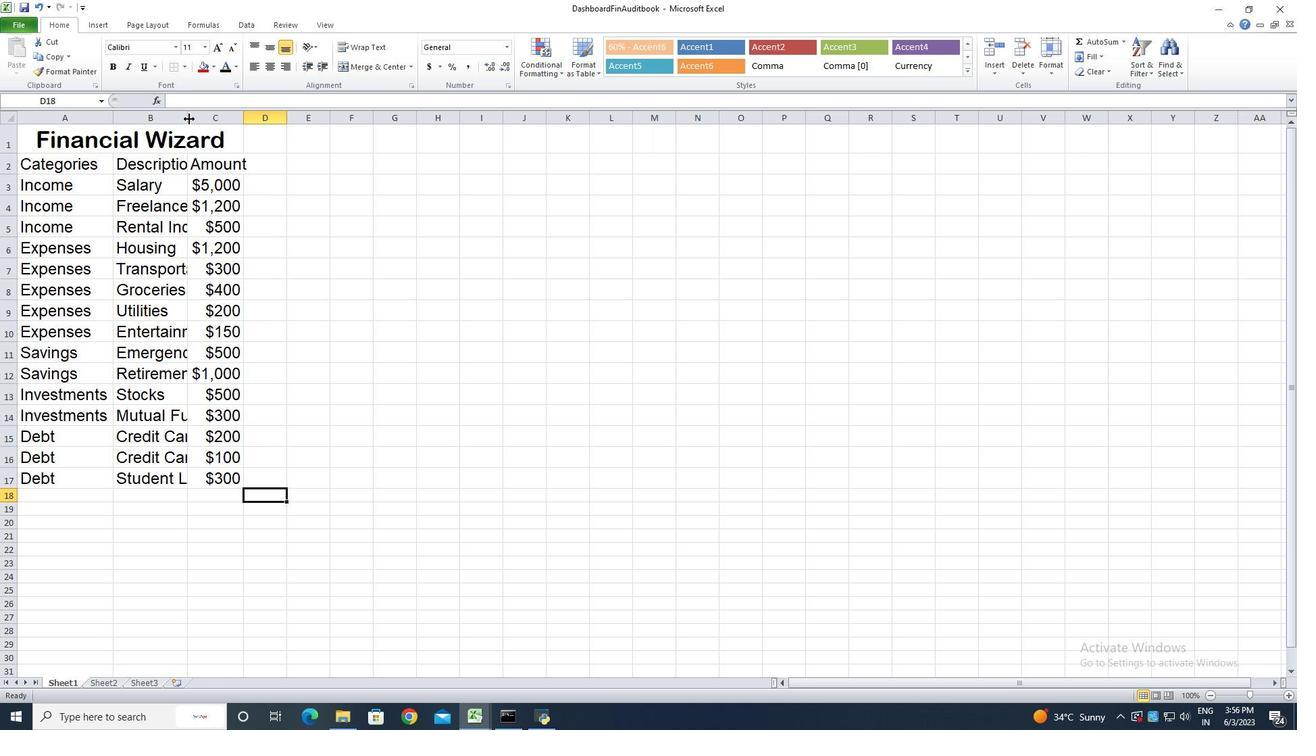 
Action: Mouse pressed left at (189, 118)
Screenshot: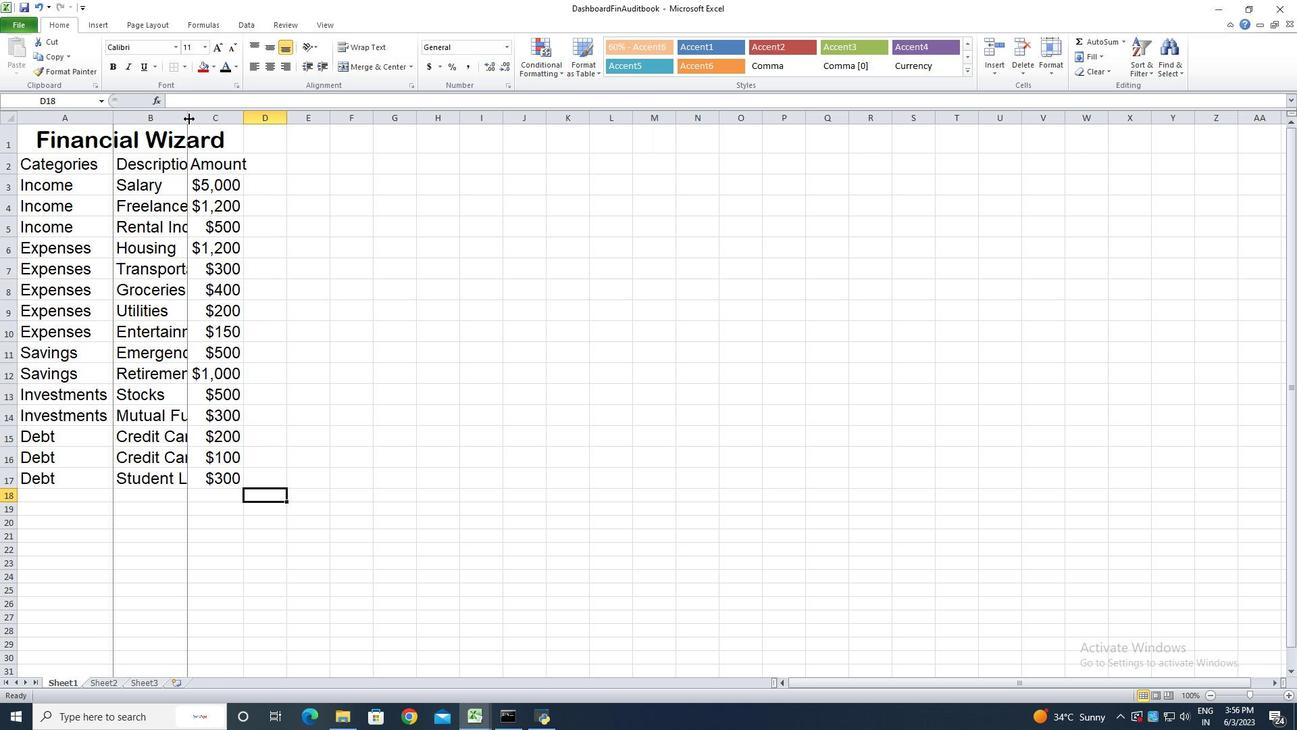 
Action: Mouse moved to (248, 117)
Screenshot: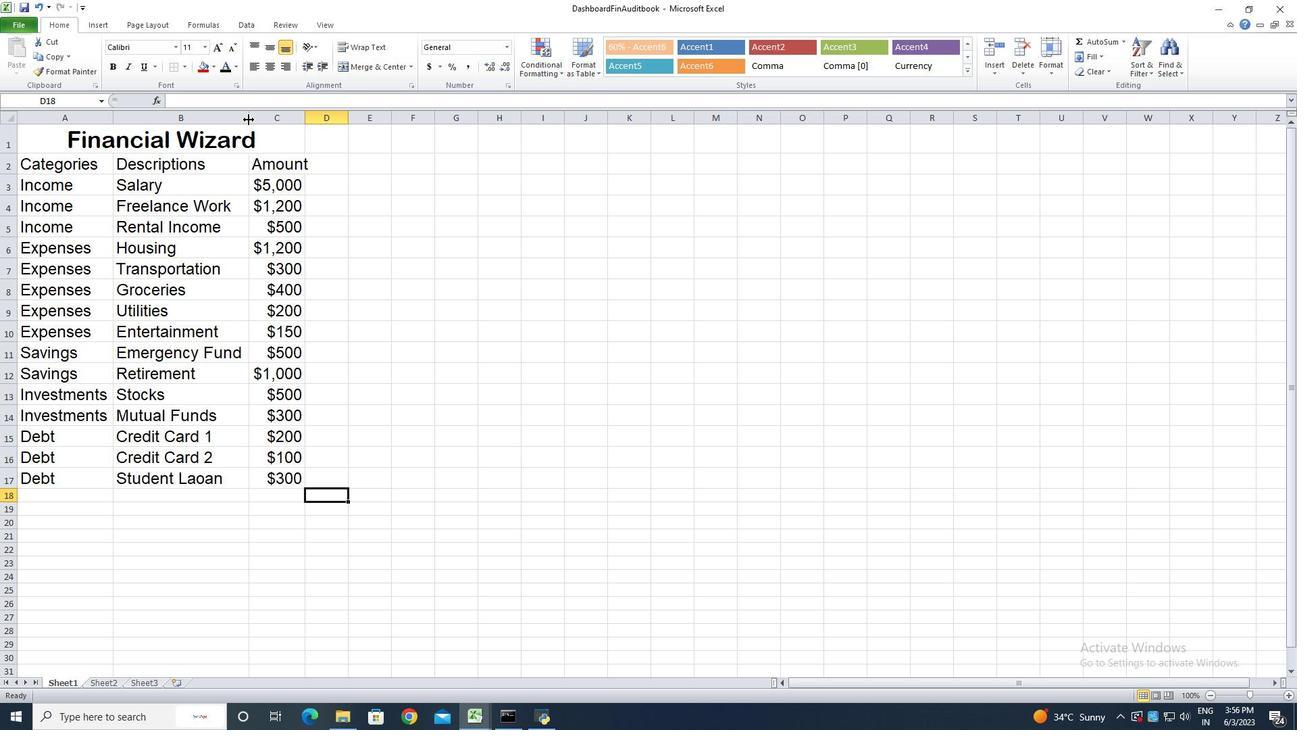 
Action: Mouse pressed left at (248, 117)
Screenshot: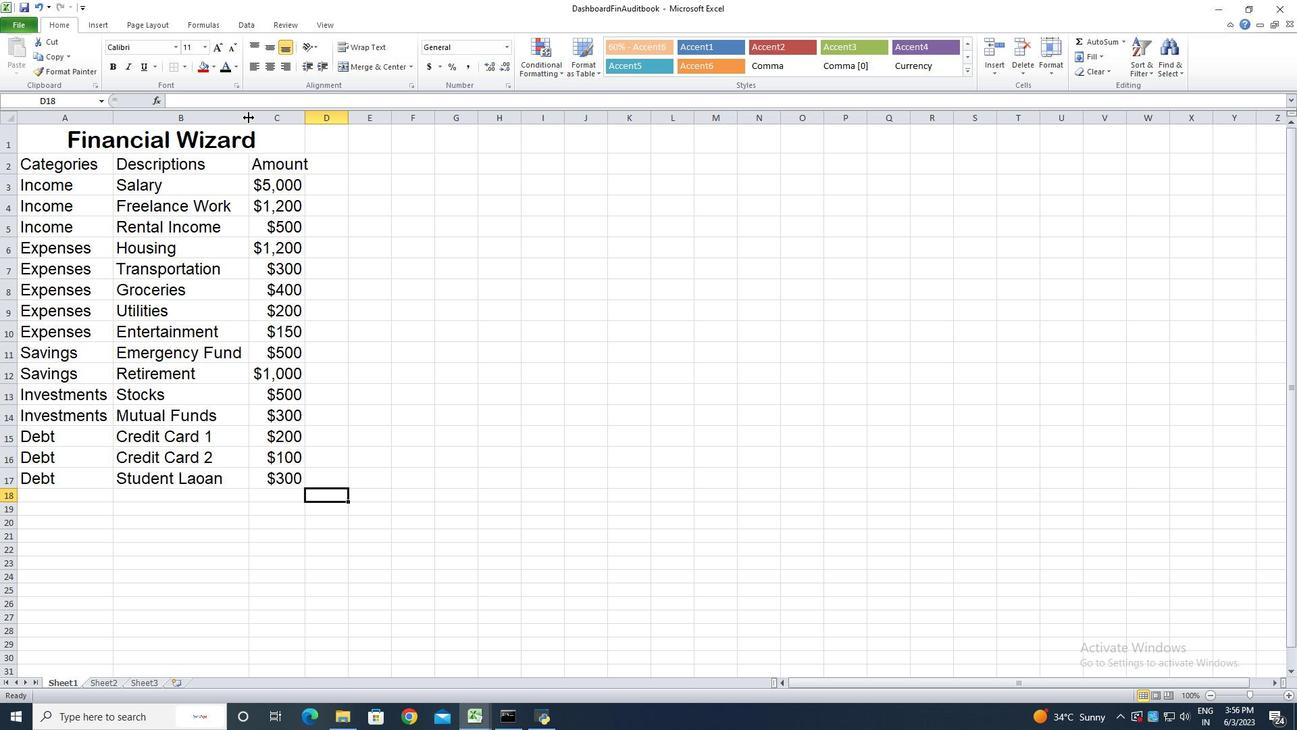 
Action: Mouse pressed left at (248, 117)
Screenshot: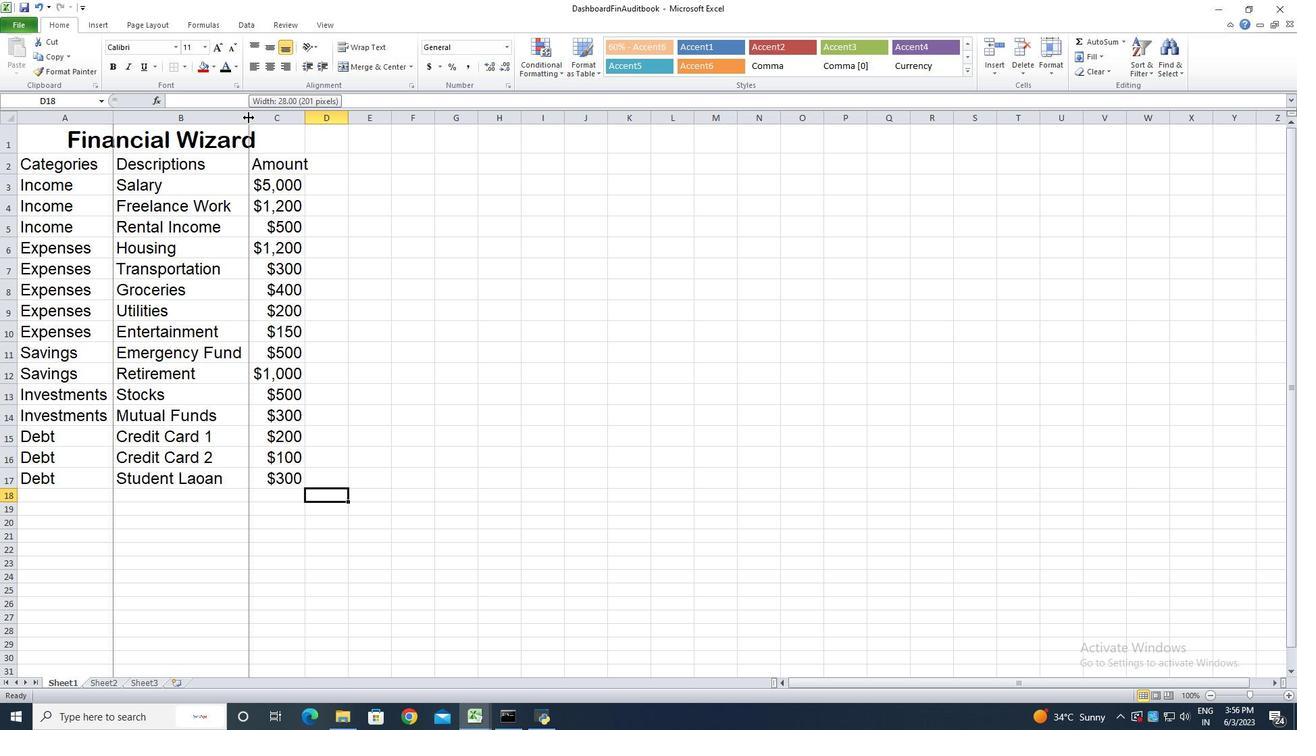 
Action: Mouse moved to (304, 118)
Screenshot: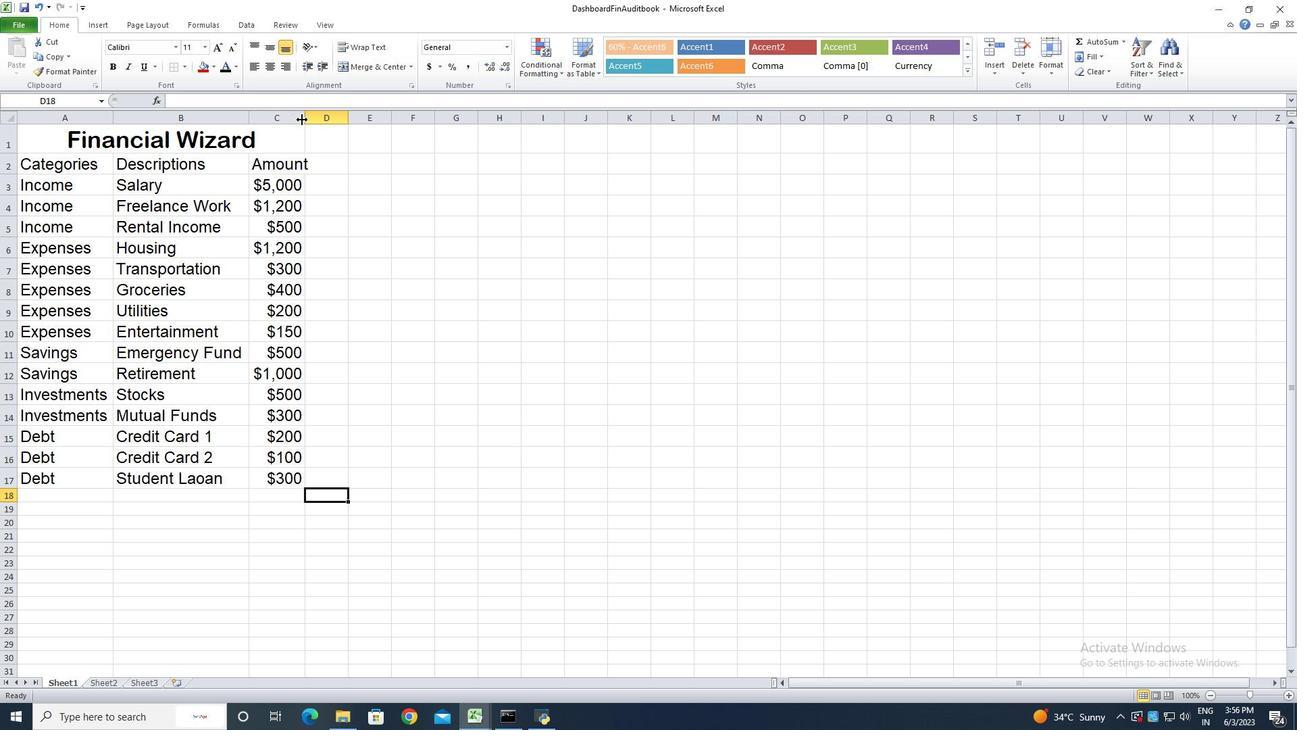 
Action: Mouse pressed left at (304, 118)
Screenshot: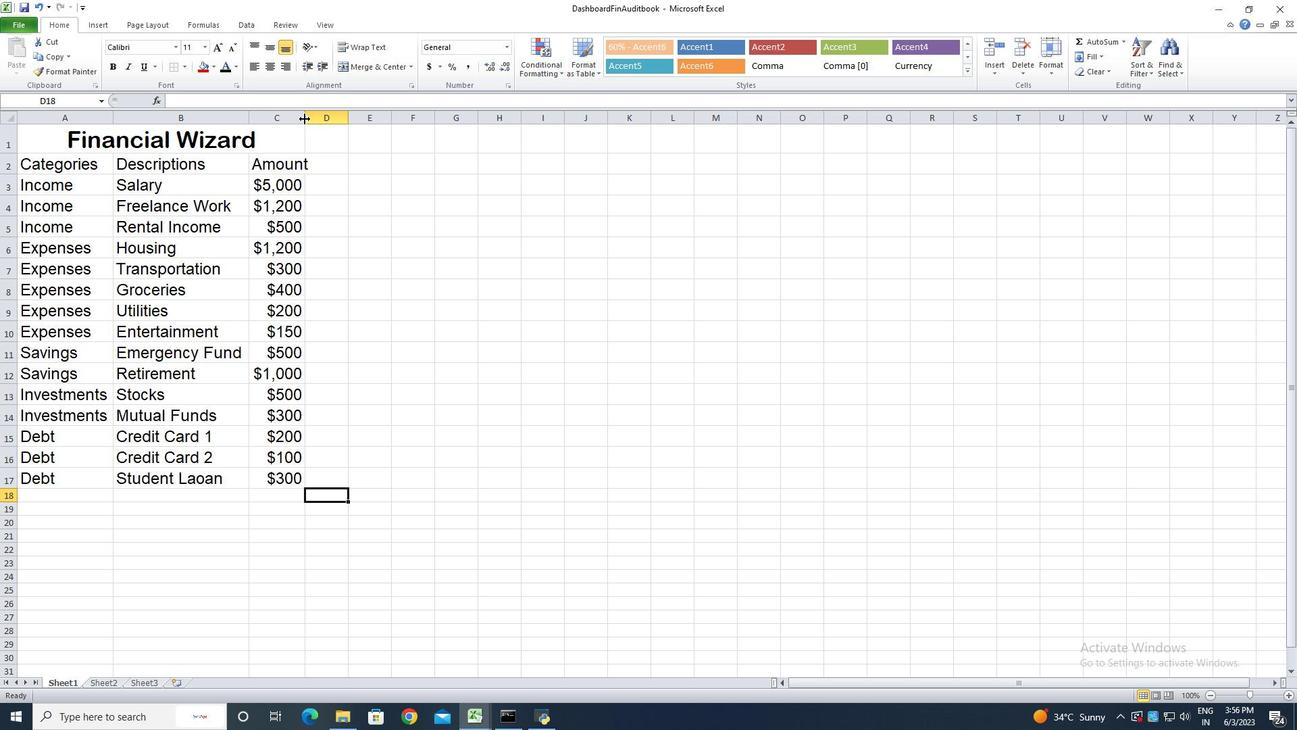 
Action: Mouse pressed left at (304, 118)
Screenshot: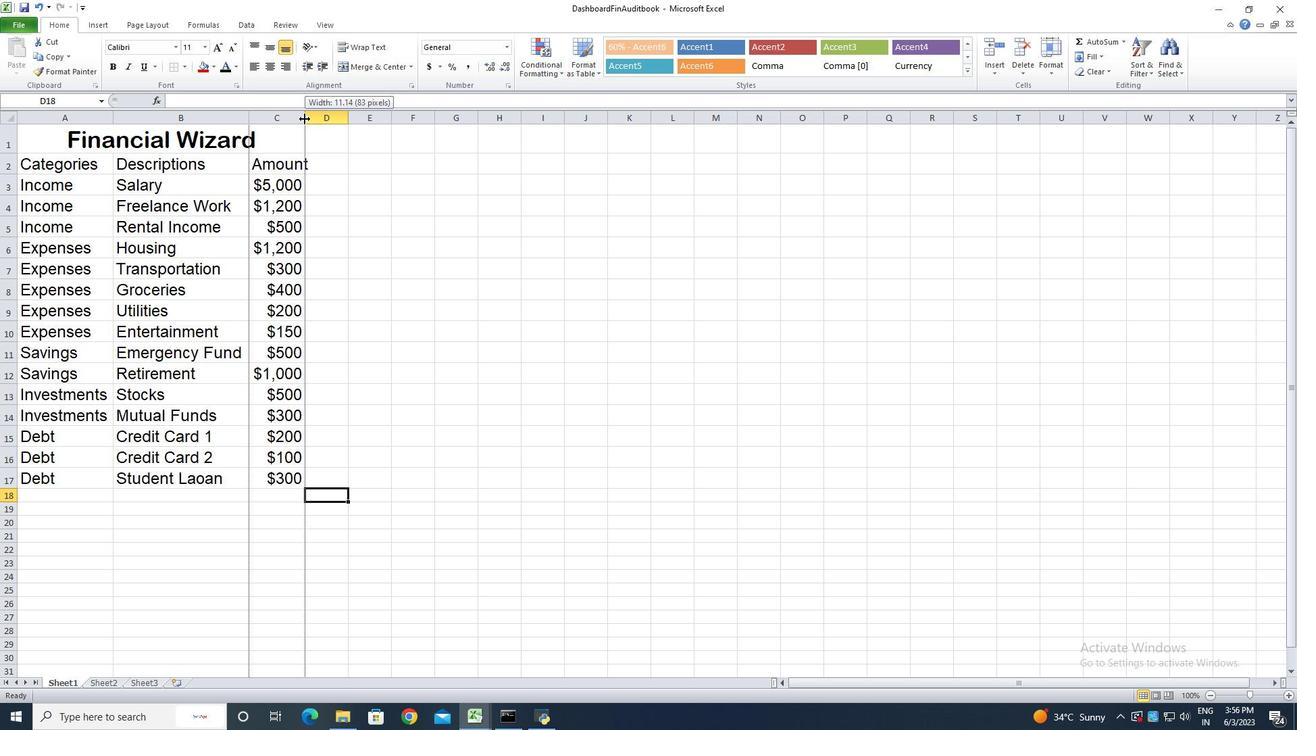 
Action: Mouse moved to (38, 136)
Screenshot: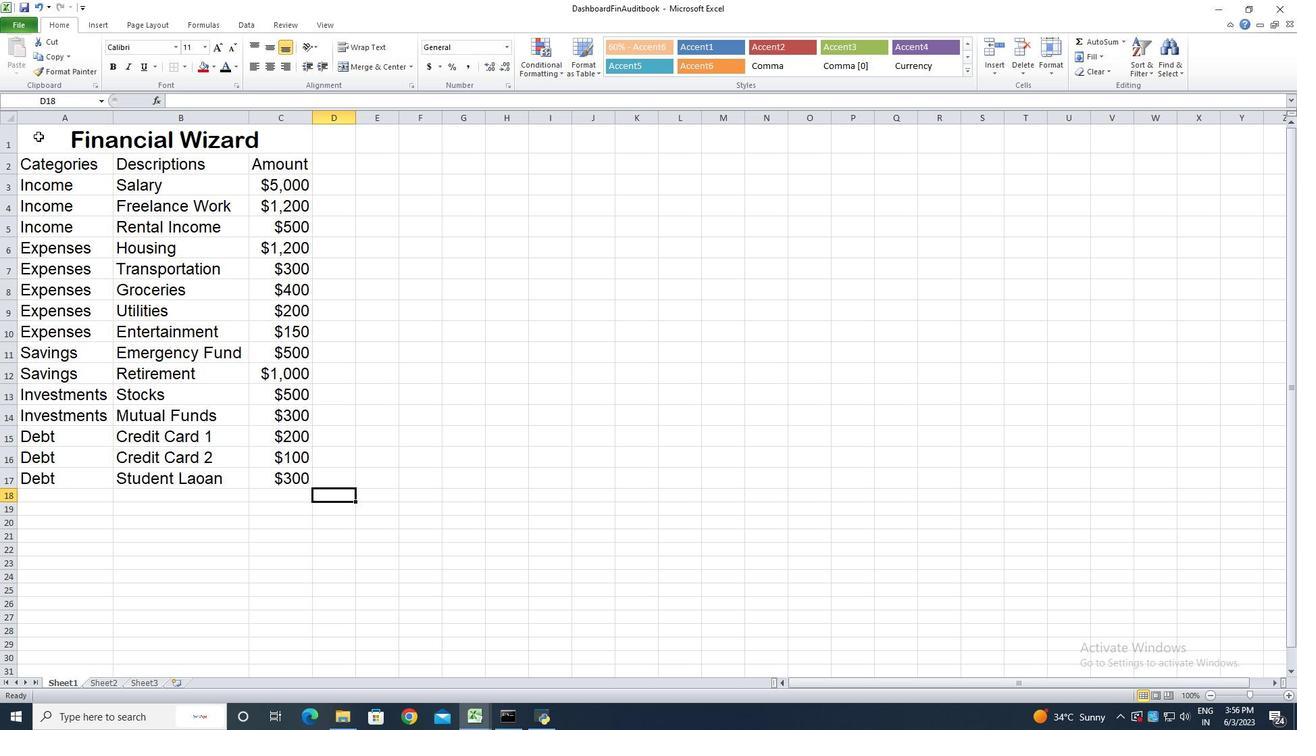 
Action: Mouse pressed left at (38, 136)
Screenshot: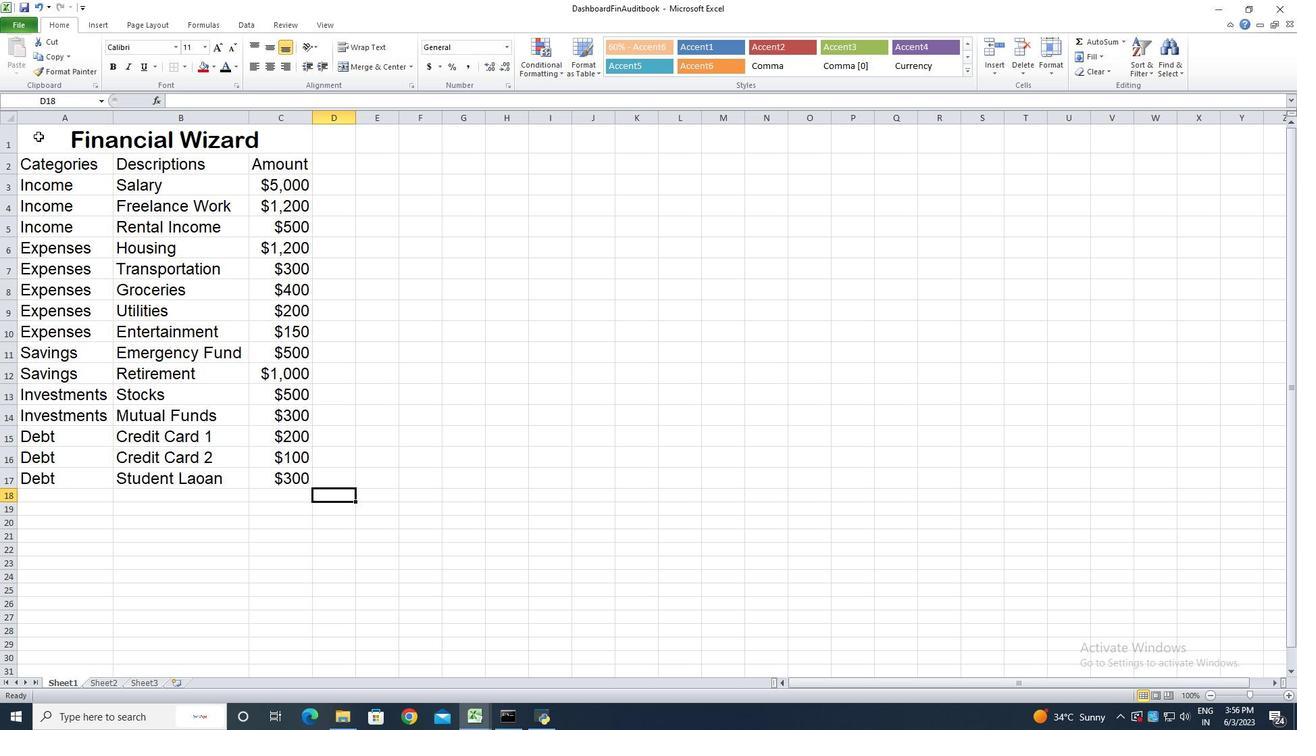 
Action: Mouse moved to (271, 50)
Screenshot: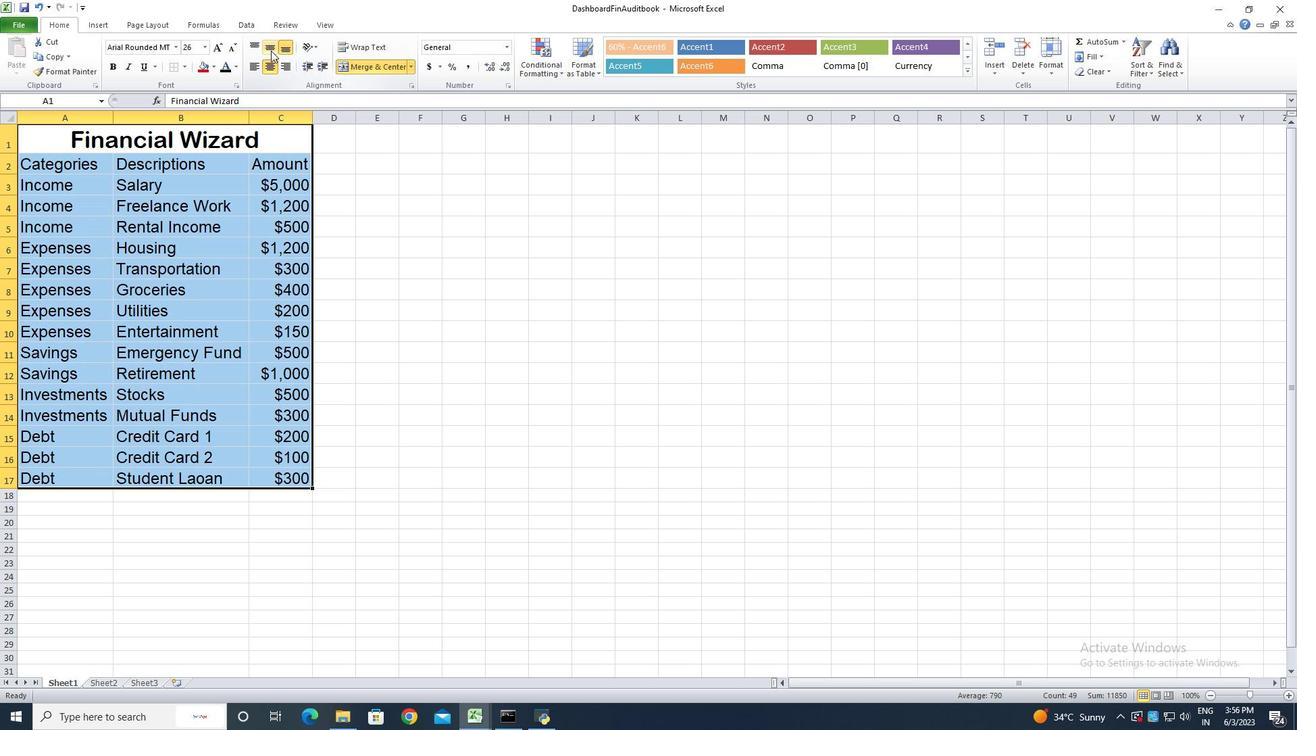
Action: Mouse pressed left at (271, 50)
Screenshot: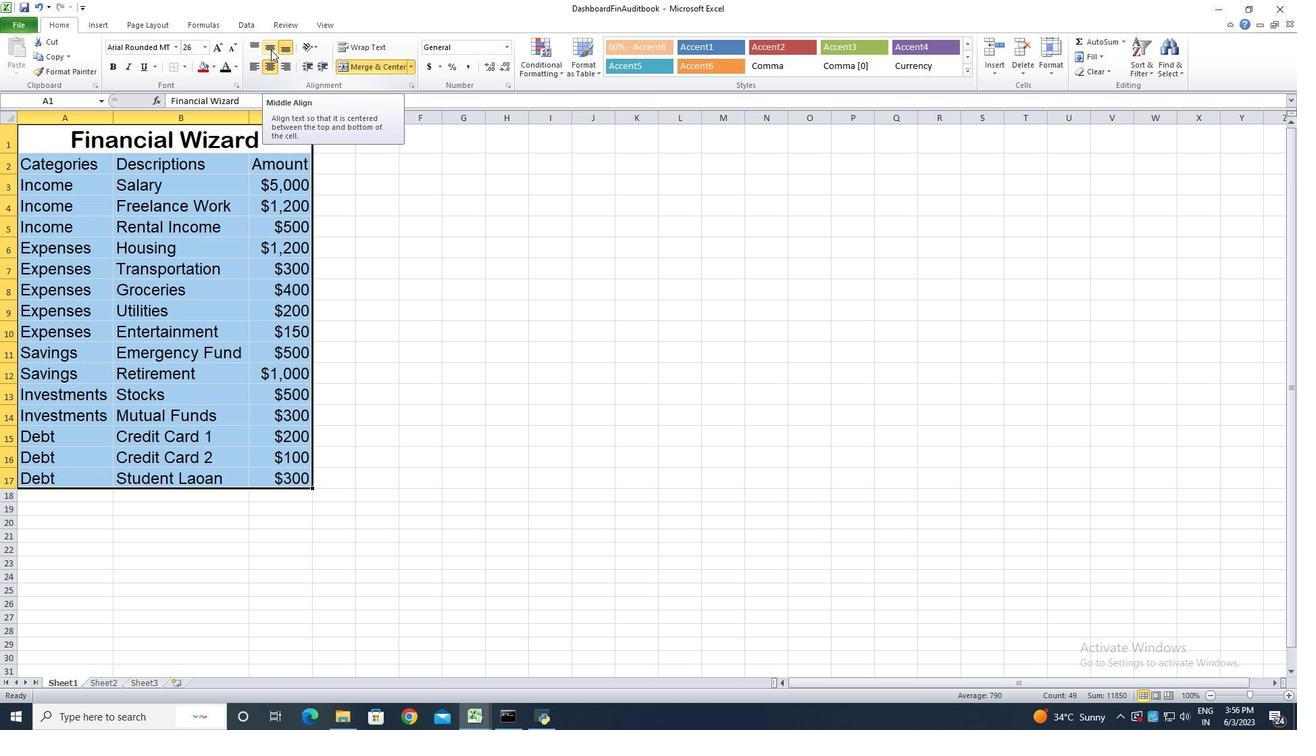 
Action: Mouse moved to (254, 63)
Screenshot: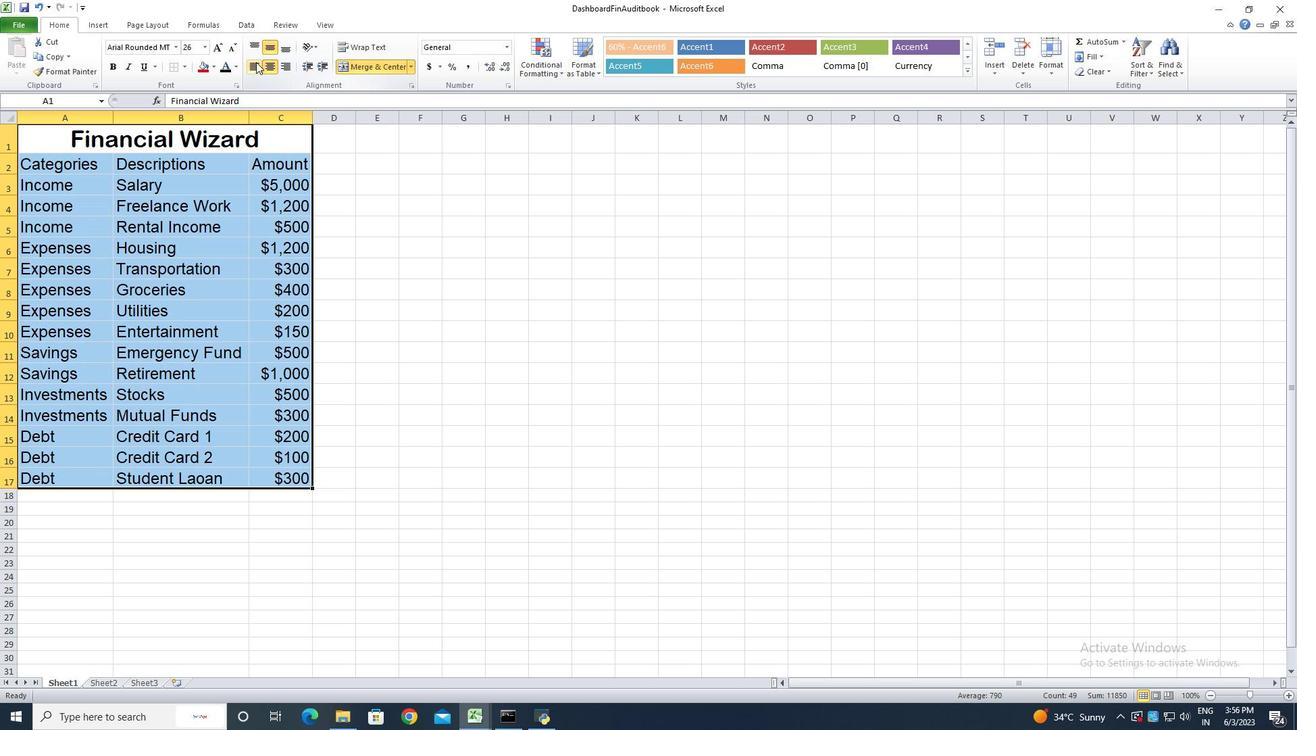 
Action: Mouse pressed left at (254, 63)
Screenshot: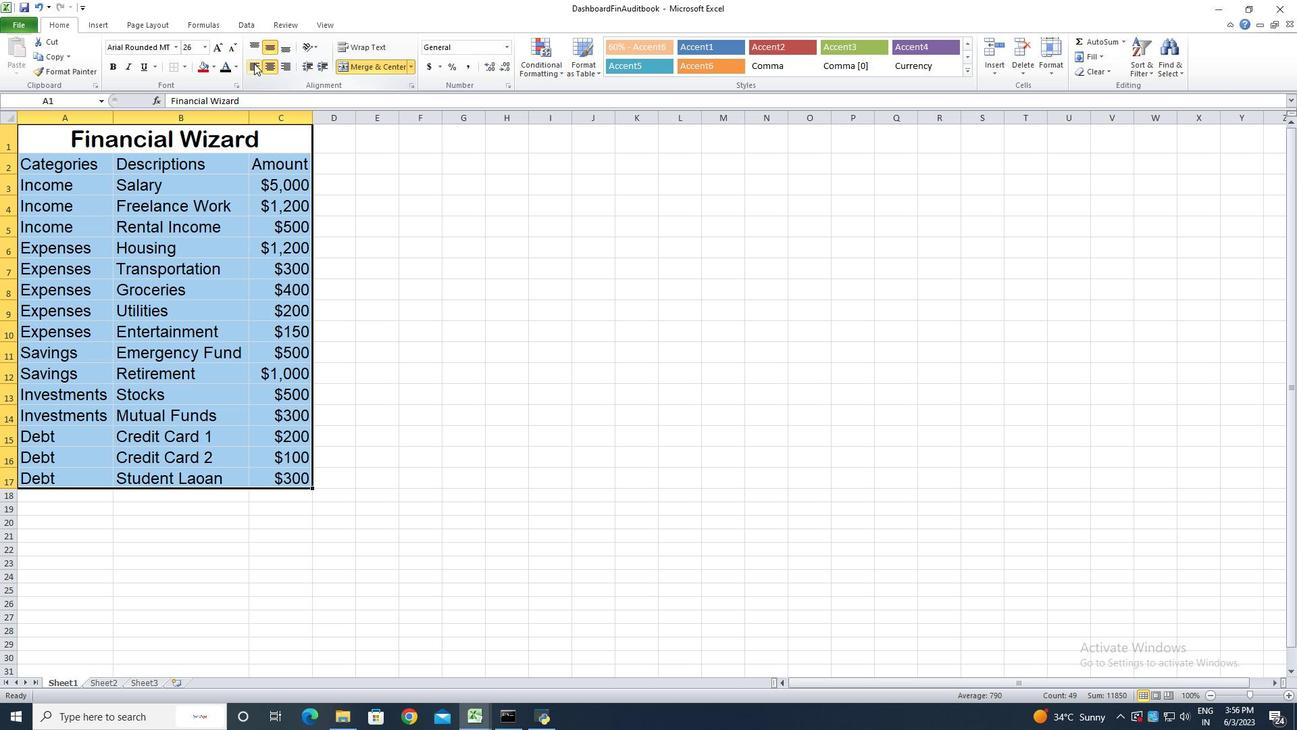 
Action: Mouse moved to (345, 514)
Screenshot: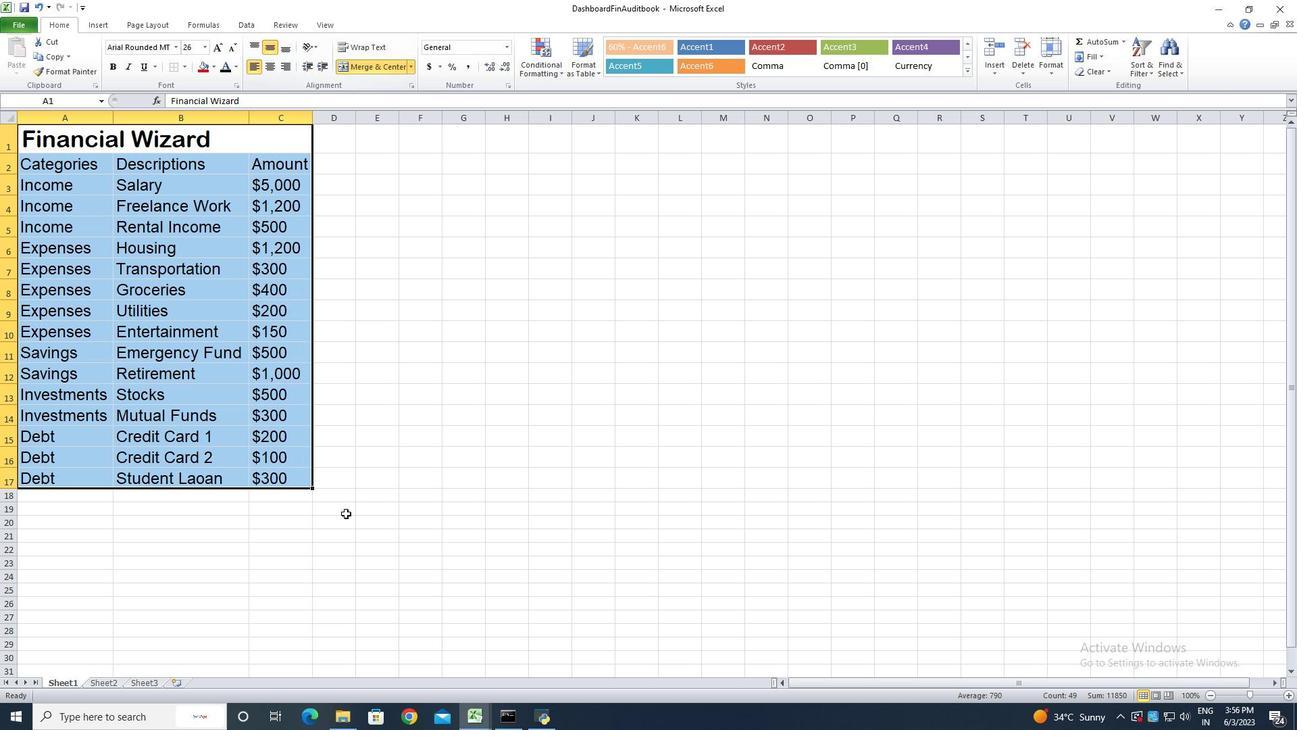 
Action: Mouse pressed left at (345, 514)
Screenshot: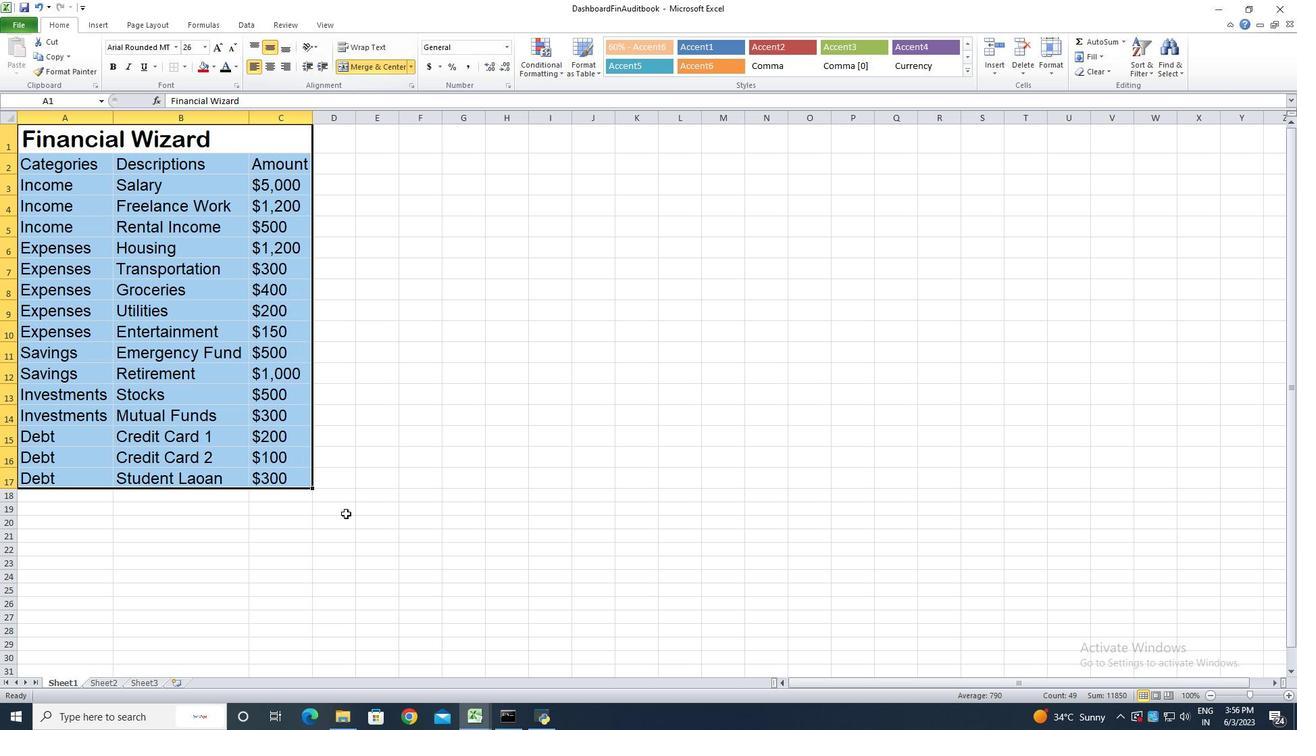 
Action: Key pressed ctrl+S
Screenshot: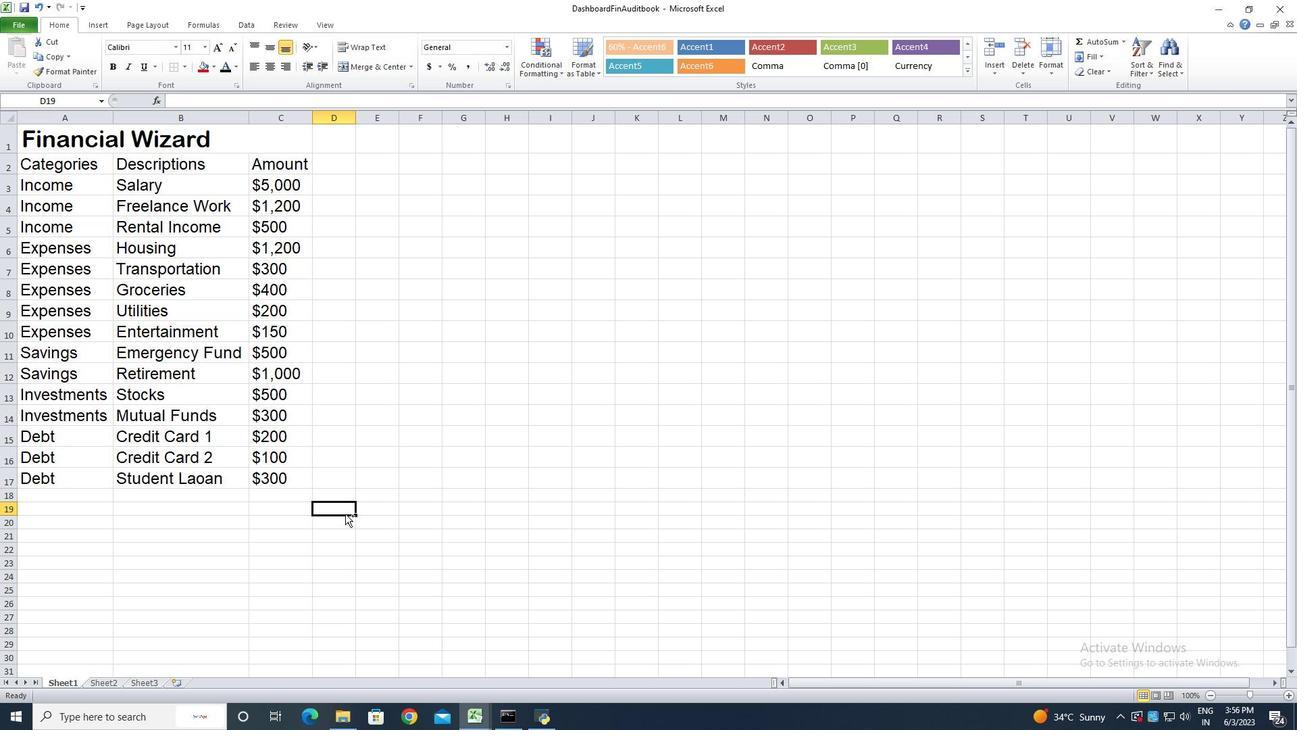 
